 Task: Open Card Podcast Performance Review in Board Social Media Influencer Content Repurposing Strategy and Execution to Workspace Creative Agencies and add a team member Softage.2@softage.net, a label Yellow, a checklist Grant Writing, an attachment from your onedrive, a color Yellow and finally, add a card description 'Conduct team training session on effective problem-solving and decision making' and a comment 'This task requires us to be proactive in identifying potential challenges and finding solutions to overcome them.'. Add a start date 'Jan 06, 1900' with a due date 'Jan 13, 1900'
Action: Mouse moved to (376, 169)
Screenshot: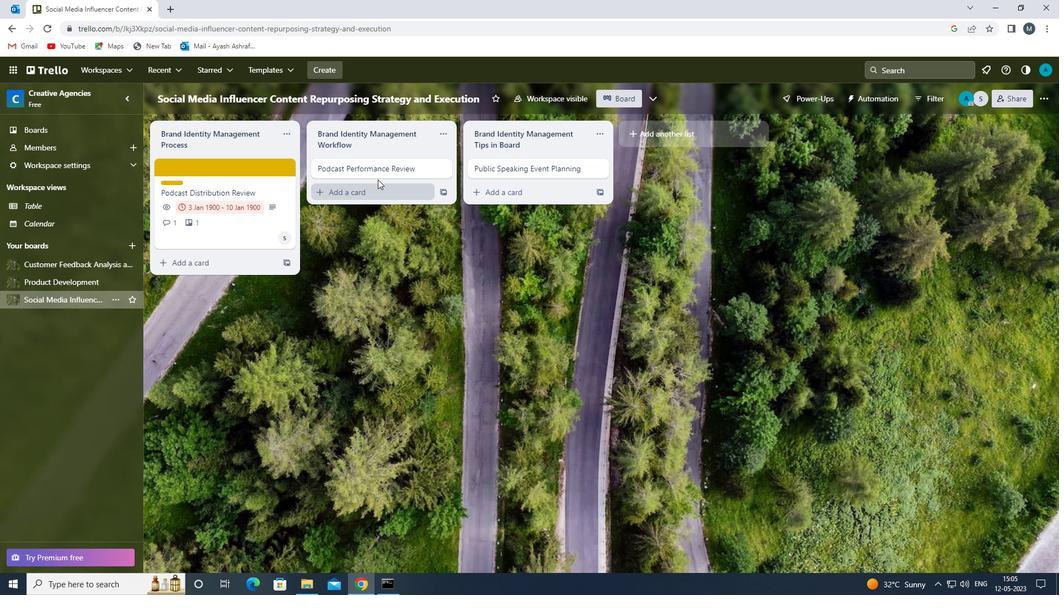 
Action: Mouse pressed left at (376, 169)
Screenshot: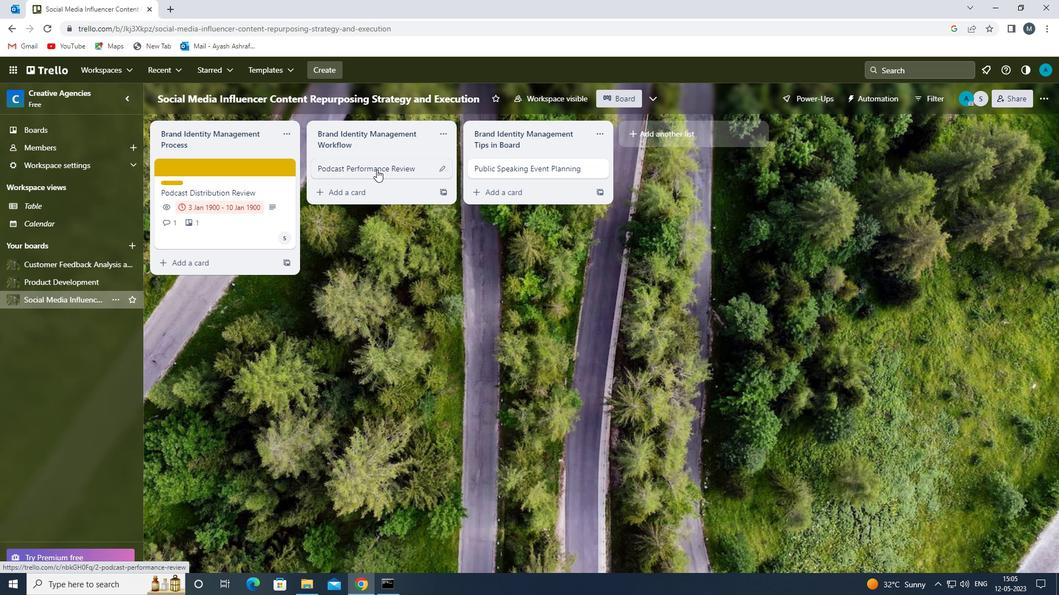 
Action: Mouse moved to (686, 202)
Screenshot: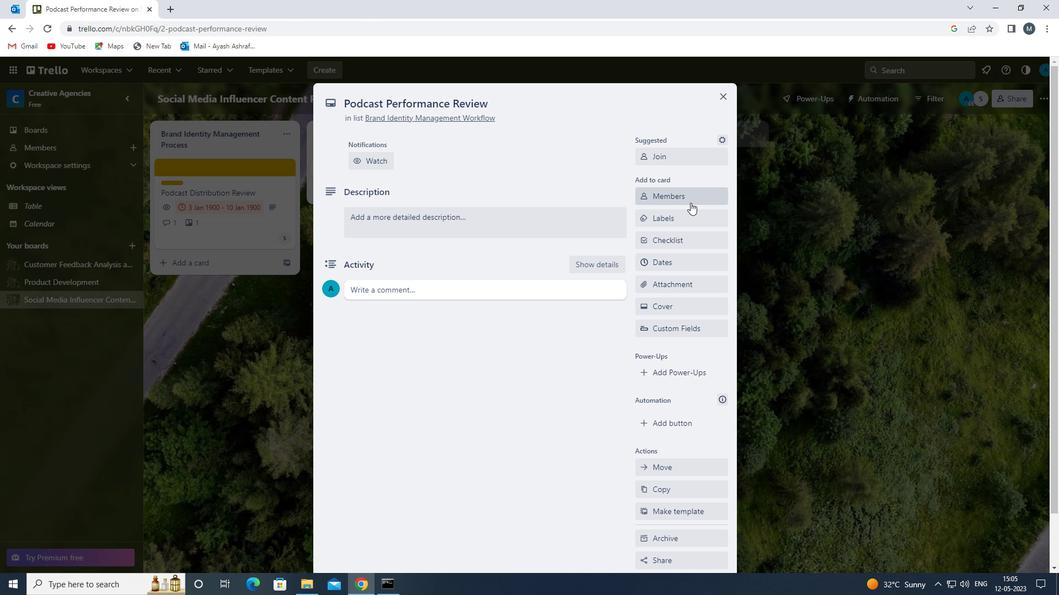 
Action: Mouse pressed left at (686, 202)
Screenshot: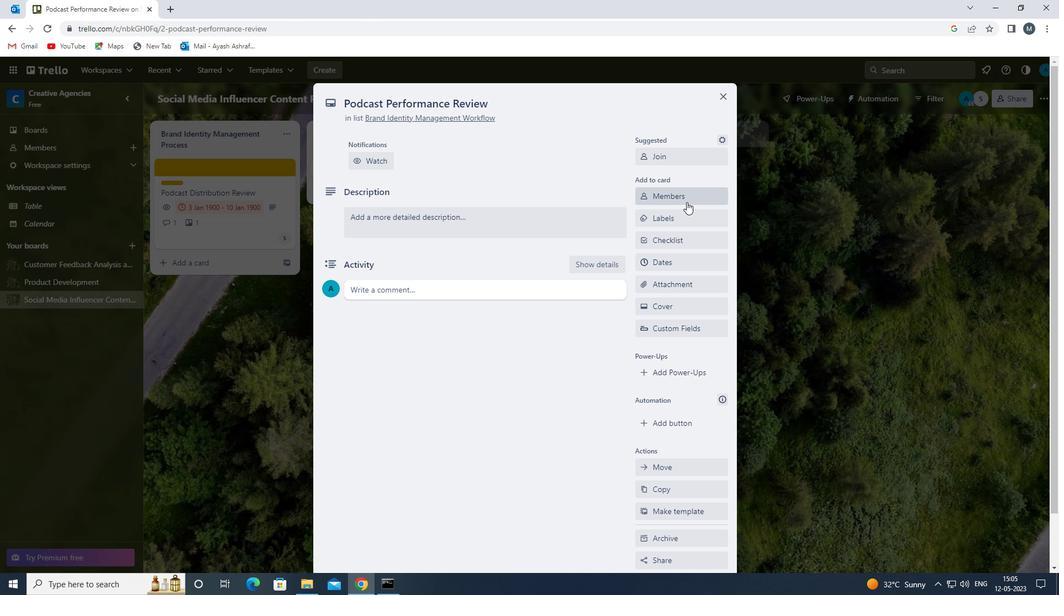 
Action: Mouse moved to (691, 305)
Screenshot: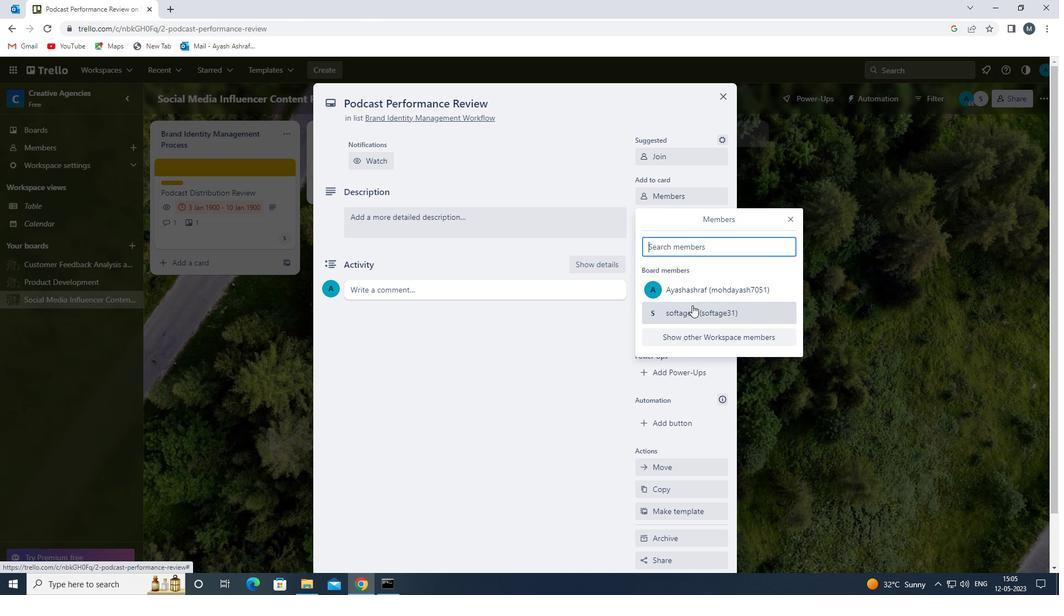 
Action: Key pressed s
Screenshot: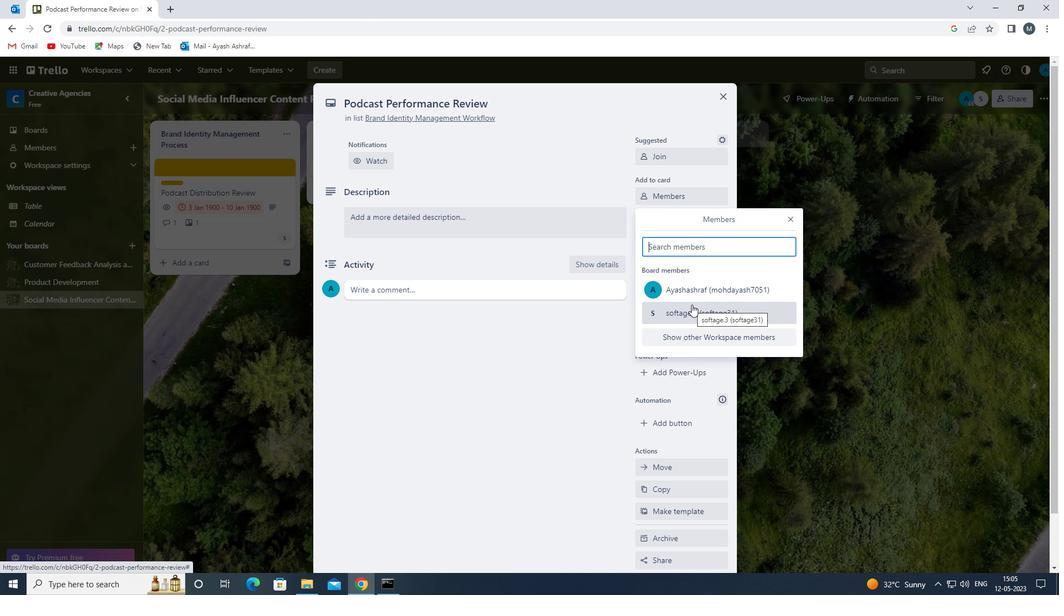 
Action: Mouse moved to (708, 347)
Screenshot: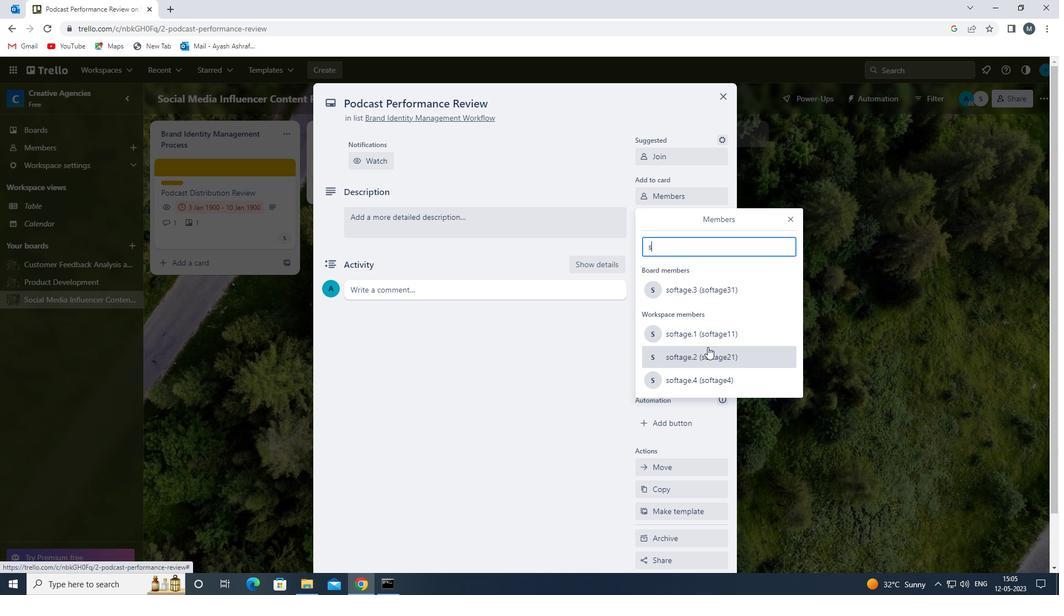 
Action: Mouse pressed left at (708, 347)
Screenshot: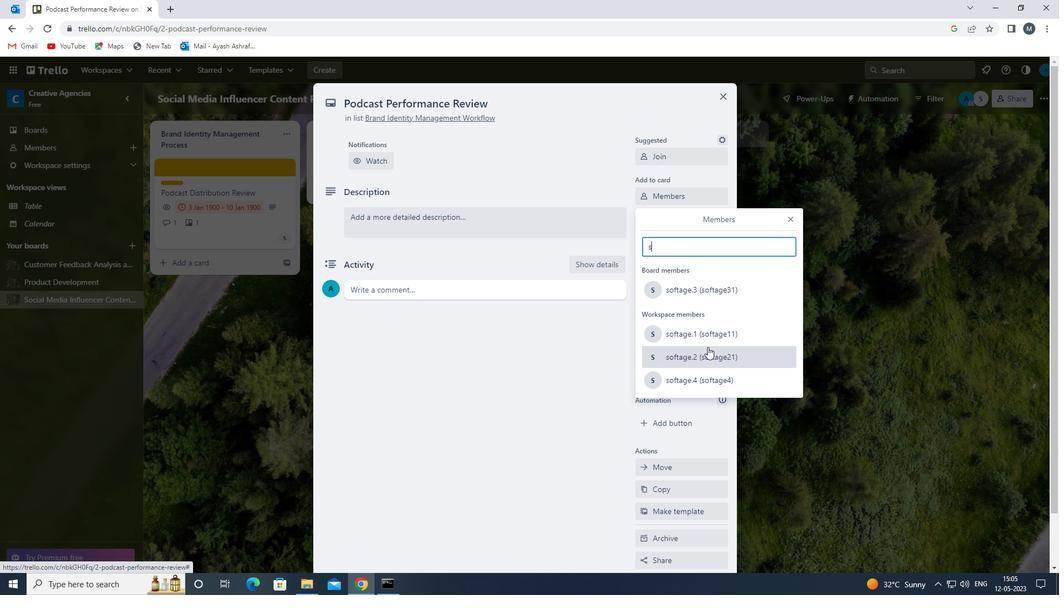 
Action: Mouse moved to (789, 218)
Screenshot: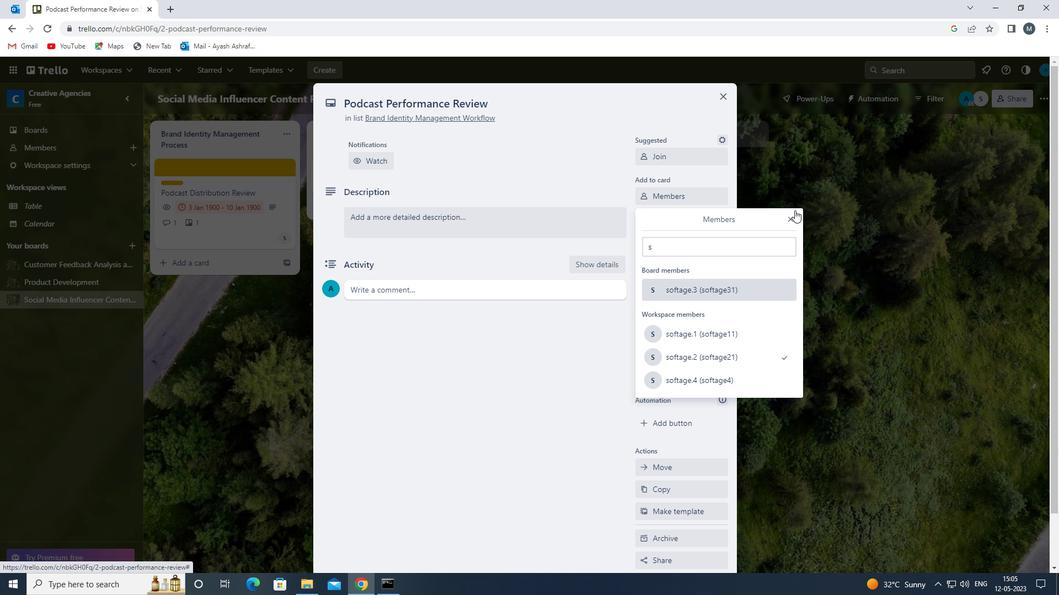 
Action: Mouse pressed left at (789, 218)
Screenshot: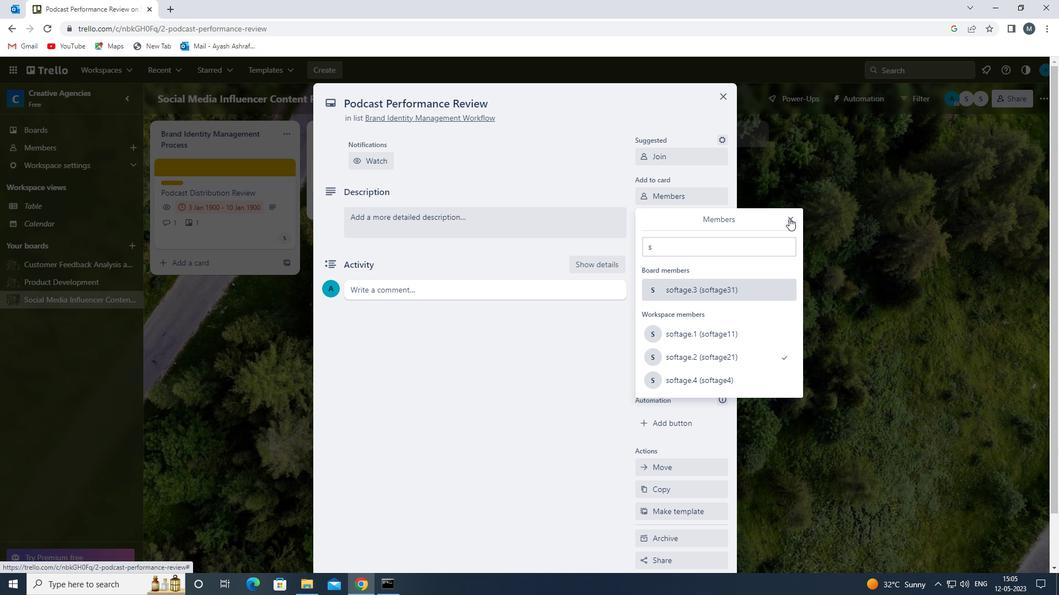 
Action: Mouse moved to (678, 222)
Screenshot: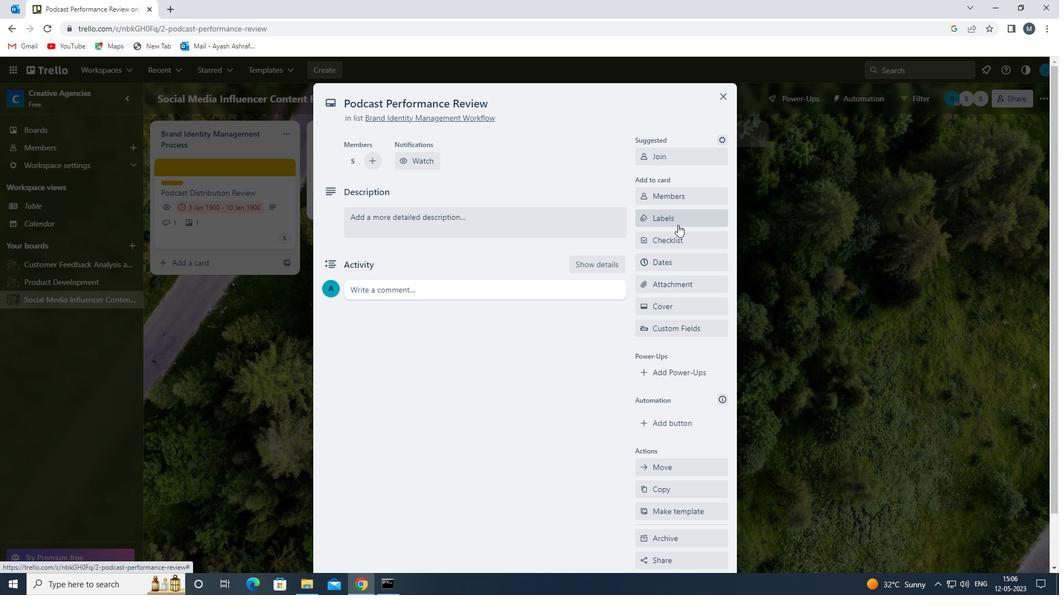 
Action: Mouse pressed left at (678, 222)
Screenshot: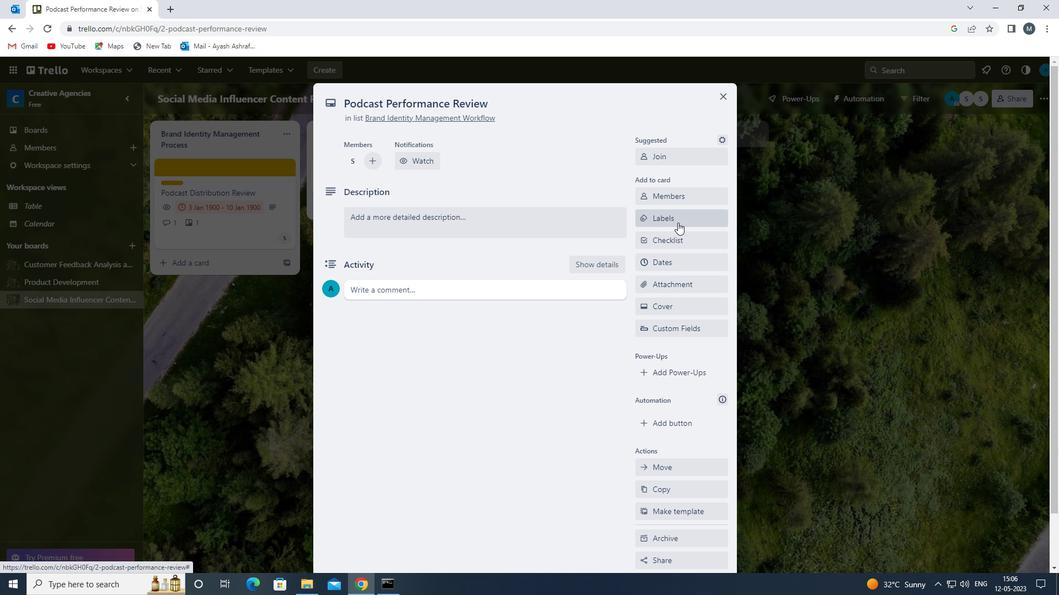 
Action: Mouse moved to (694, 333)
Screenshot: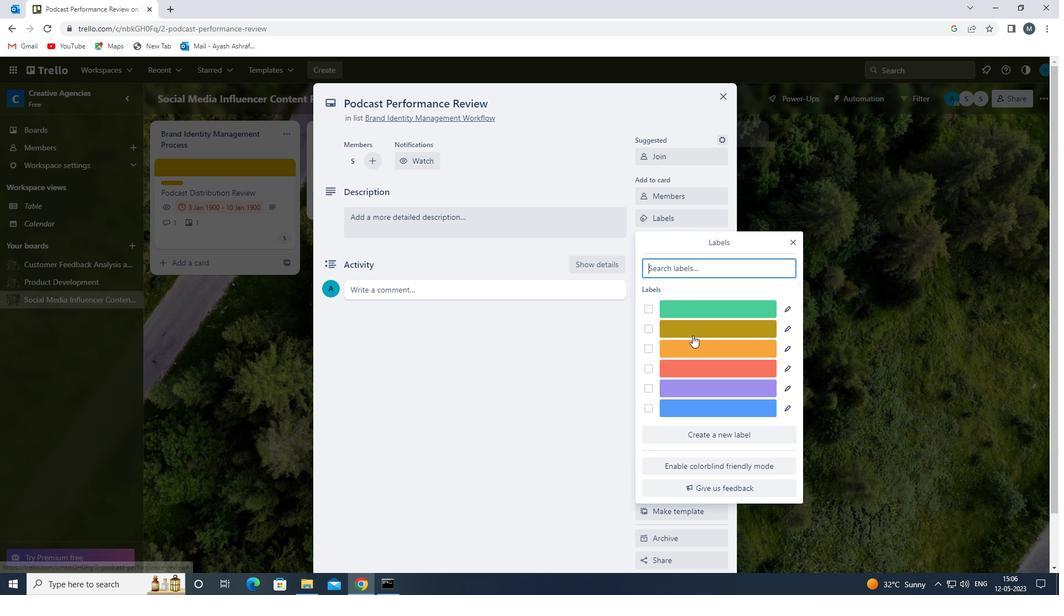 
Action: Mouse pressed left at (694, 333)
Screenshot: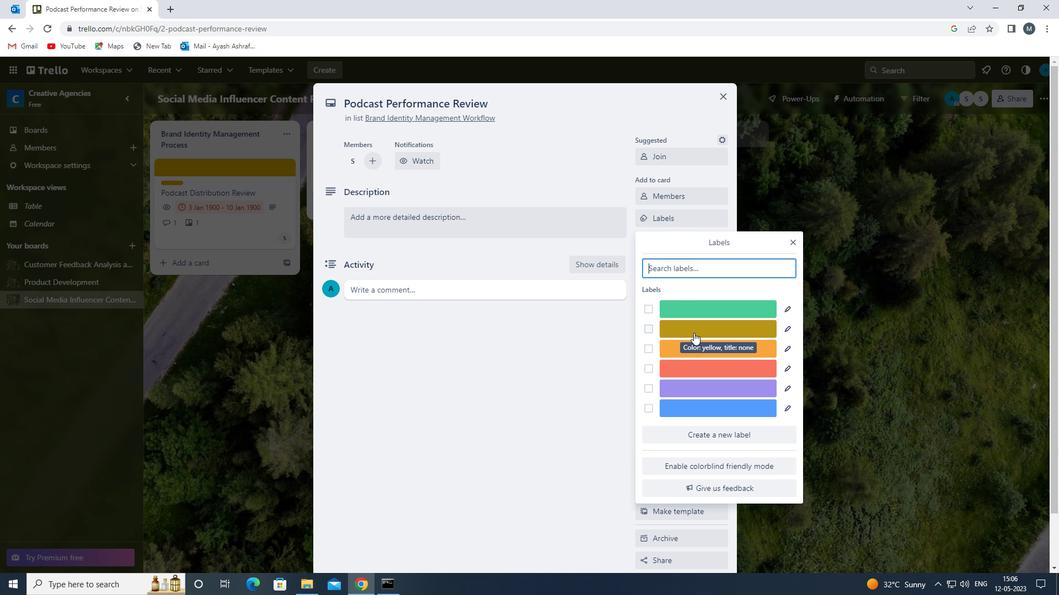
Action: Mouse moved to (793, 241)
Screenshot: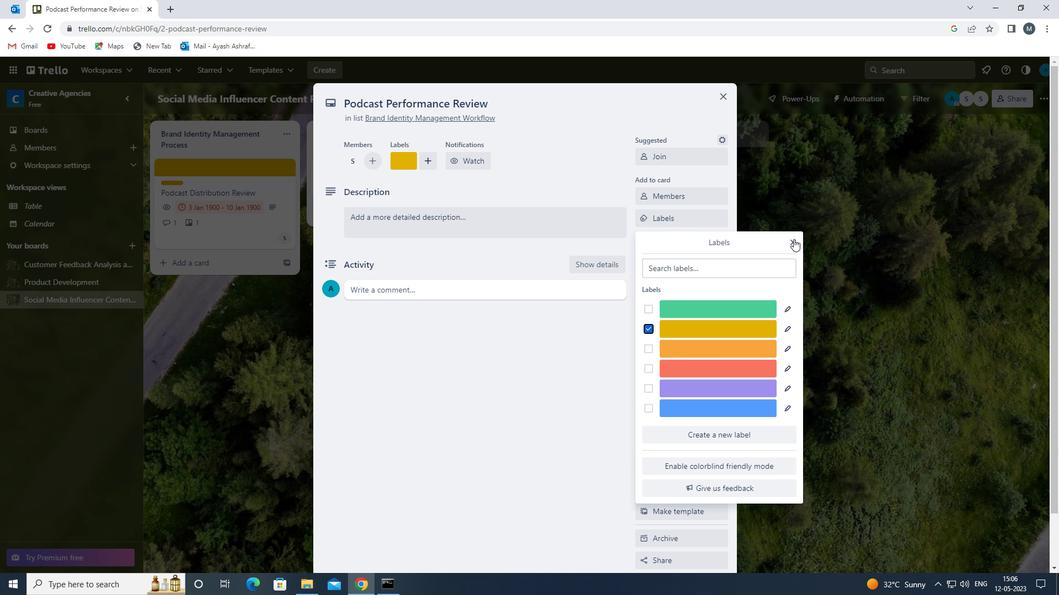 
Action: Mouse pressed left at (793, 241)
Screenshot: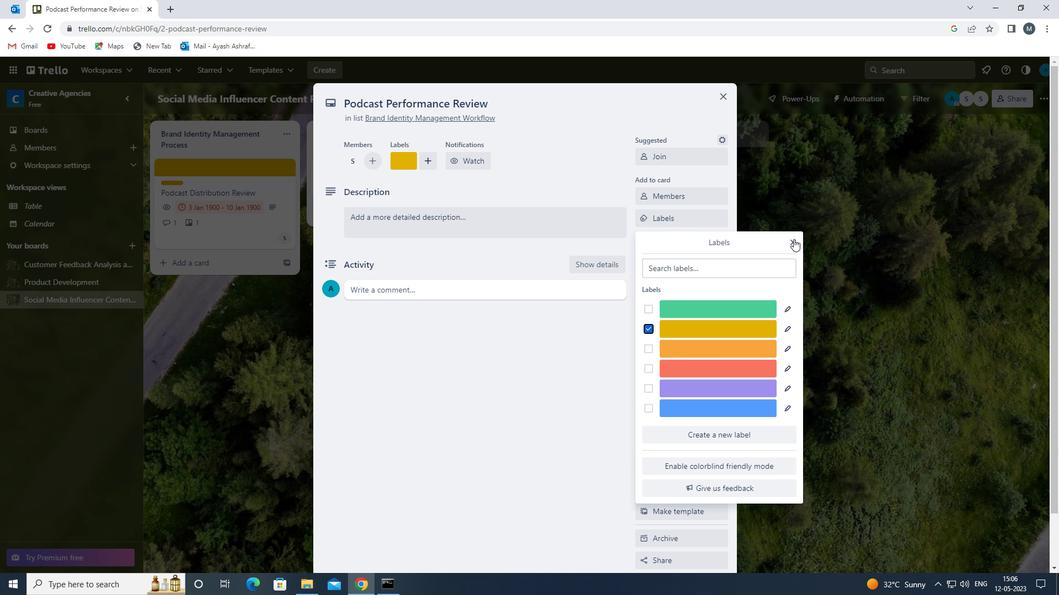 
Action: Mouse moved to (675, 236)
Screenshot: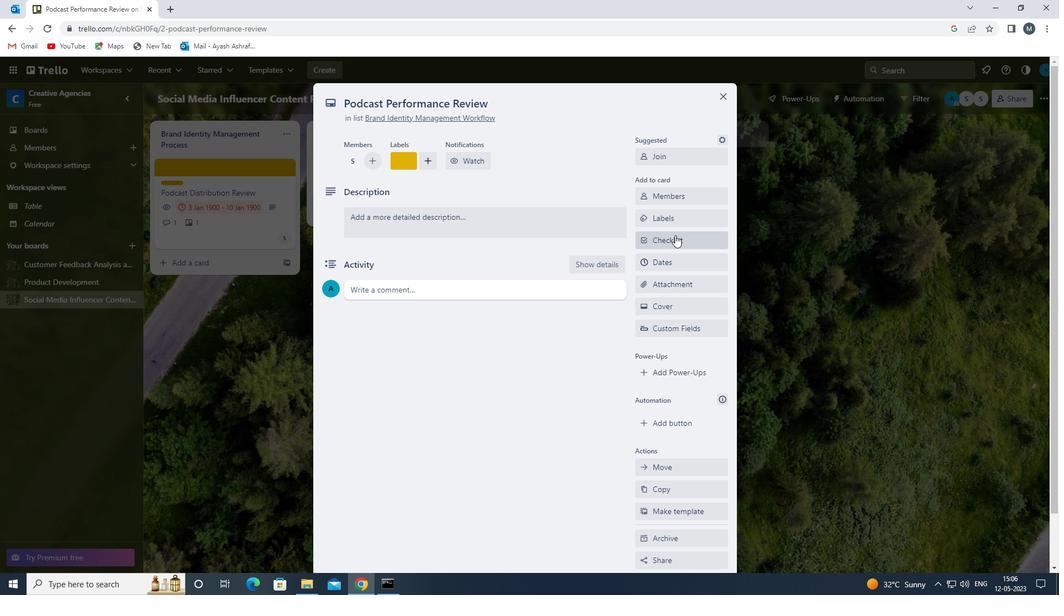 
Action: Mouse pressed left at (675, 236)
Screenshot: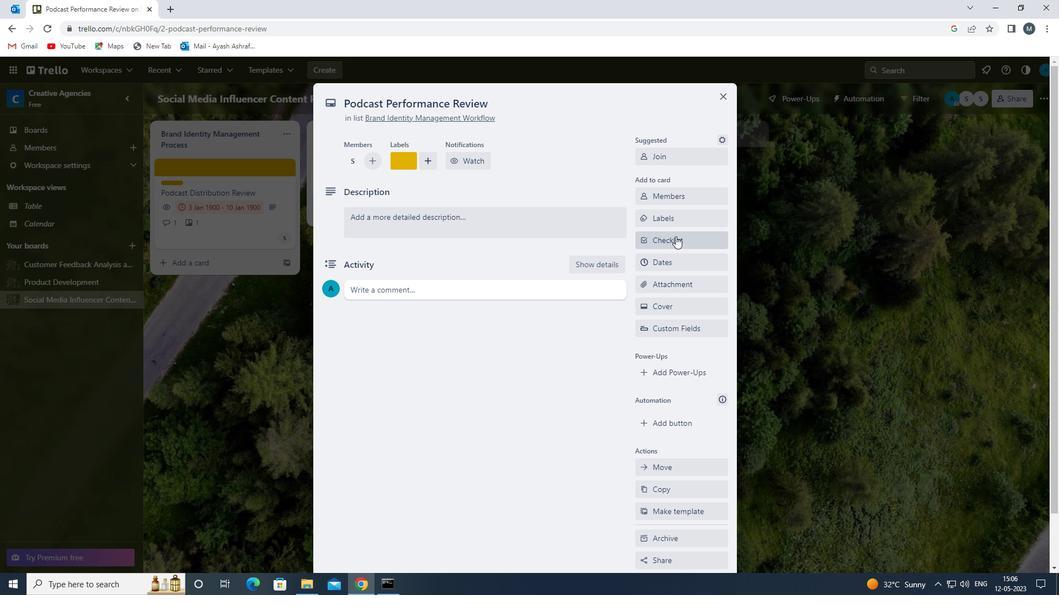 
Action: Mouse moved to (673, 237)
Screenshot: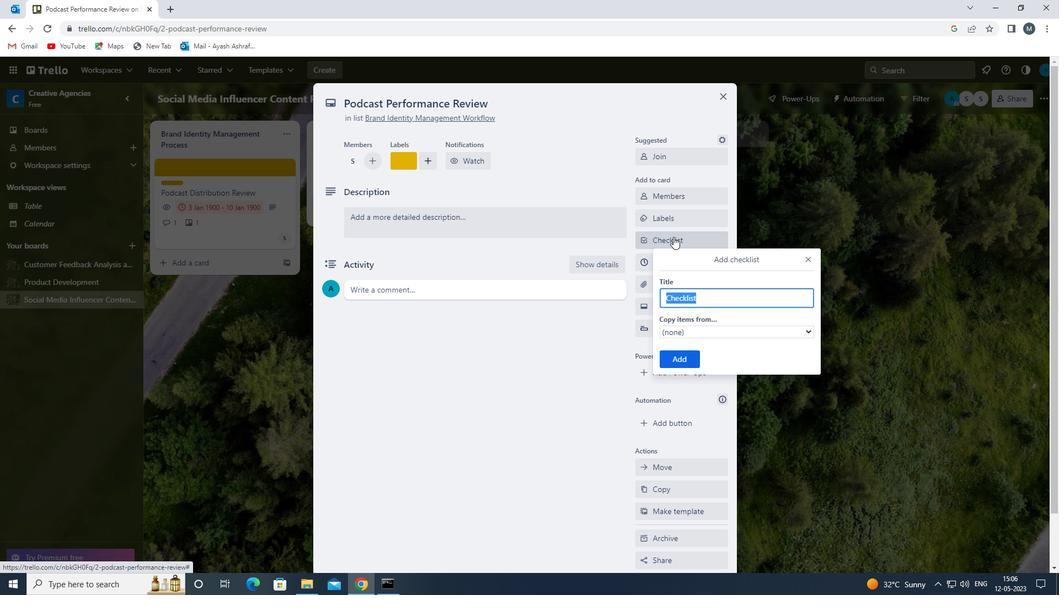 
Action: Key pressed g
Screenshot: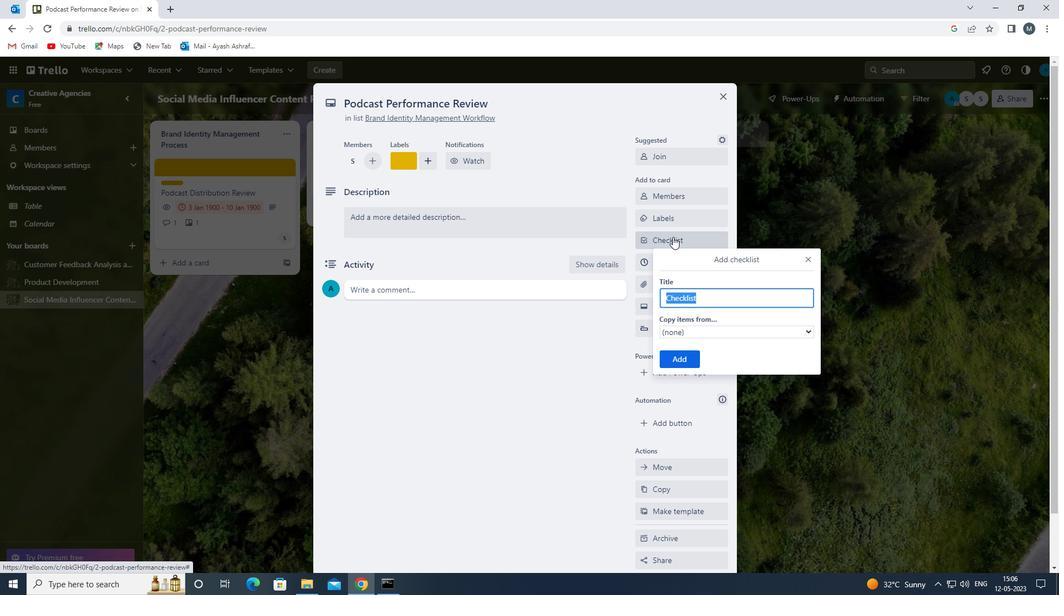
Action: Mouse moved to (738, 347)
Screenshot: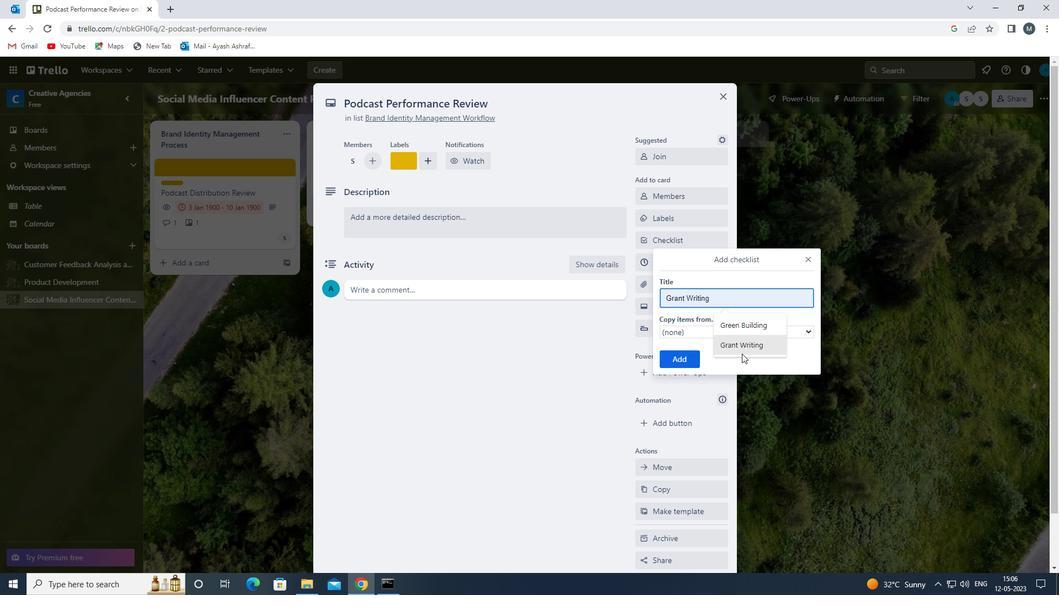 
Action: Mouse pressed left at (738, 347)
Screenshot: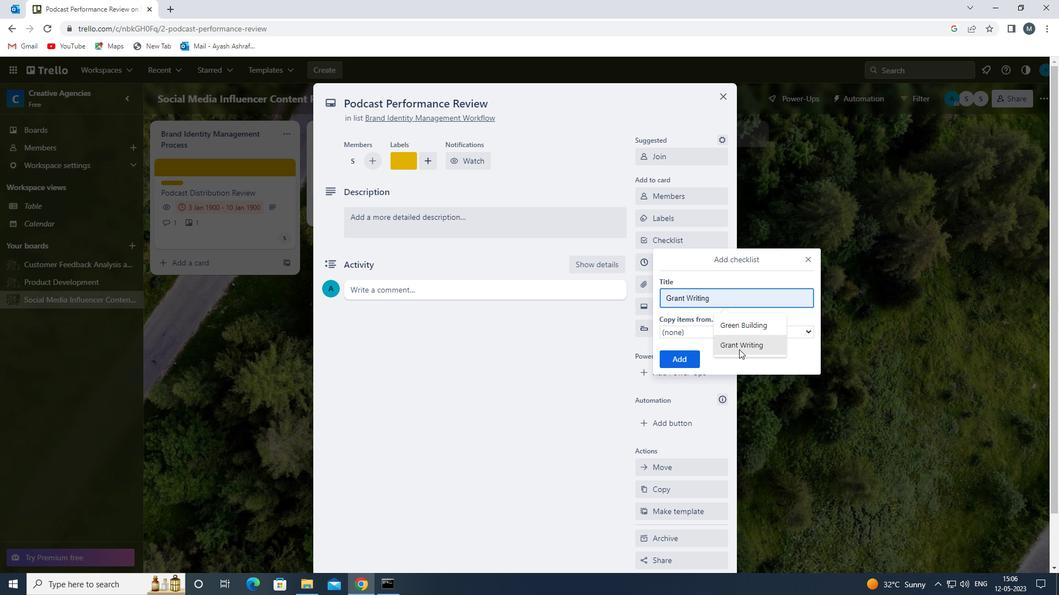 
Action: Mouse moved to (679, 352)
Screenshot: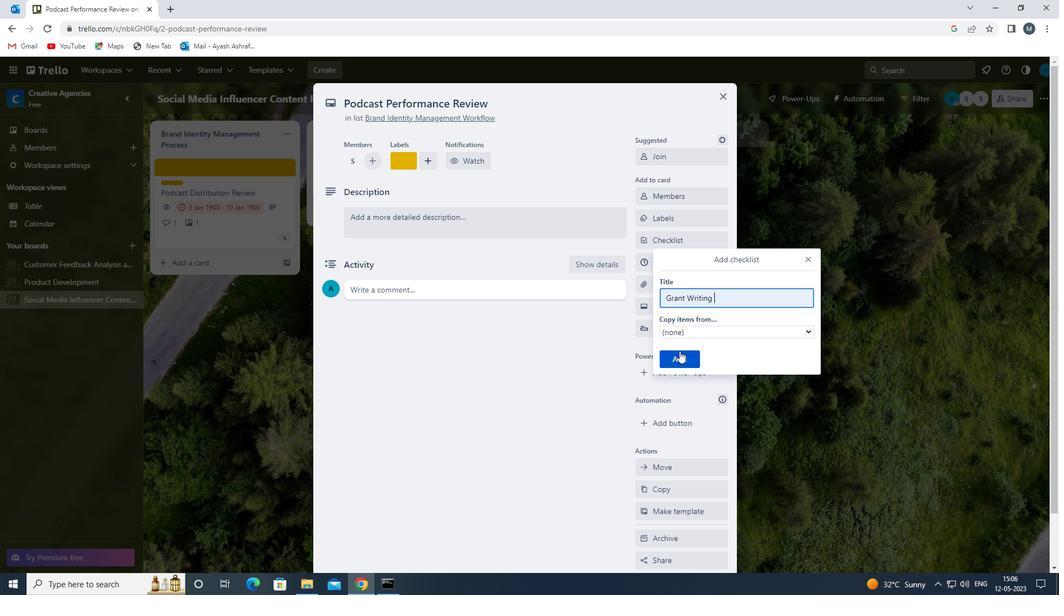 
Action: Mouse pressed left at (679, 352)
Screenshot: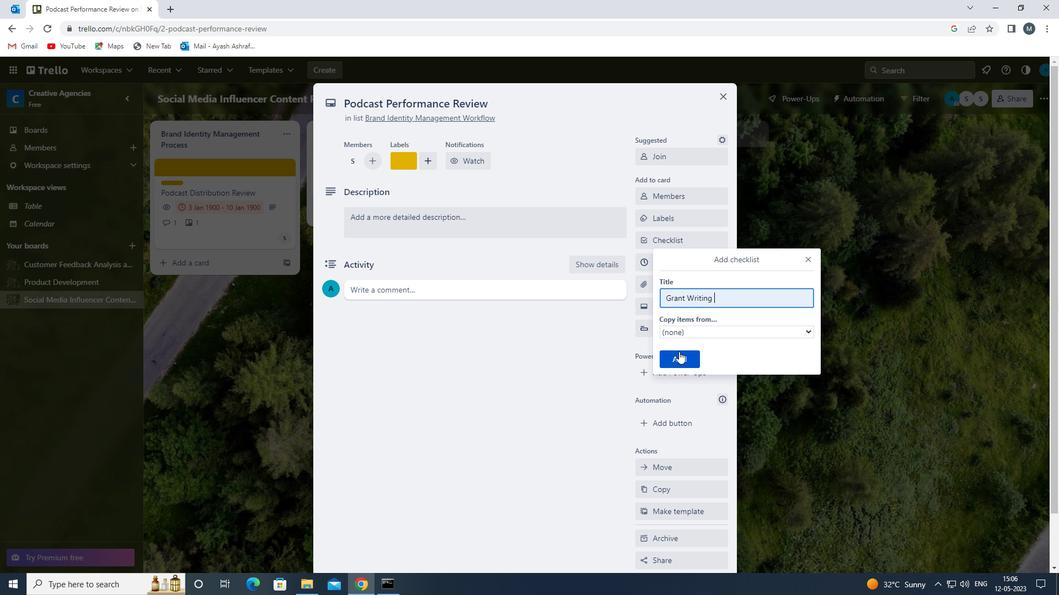 
Action: Mouse moved to (677, 286)
Screenshot: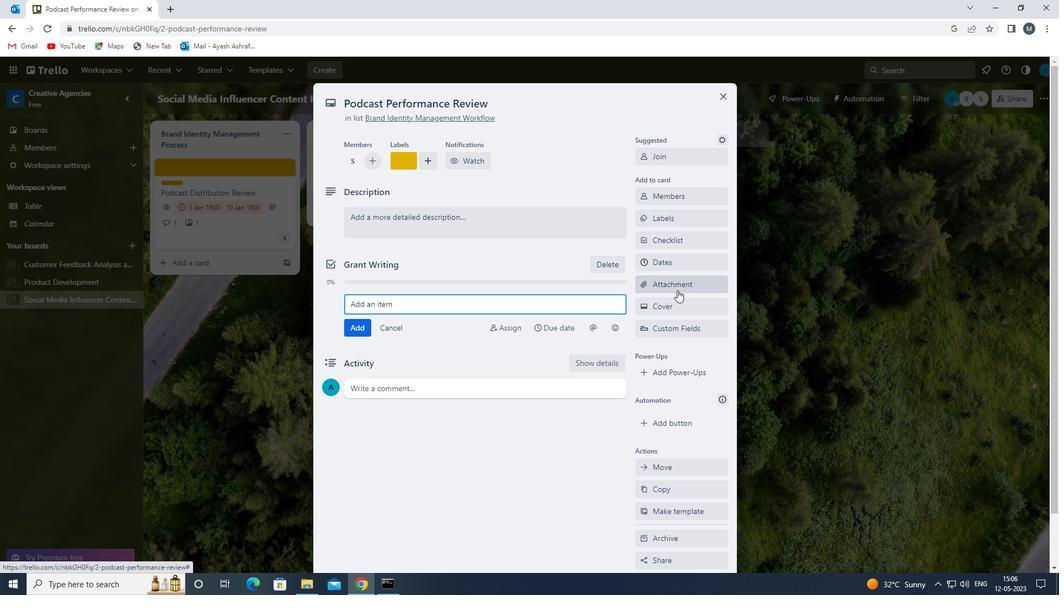 
Action: Mouse pressed left at (677, 286)
Screenshot: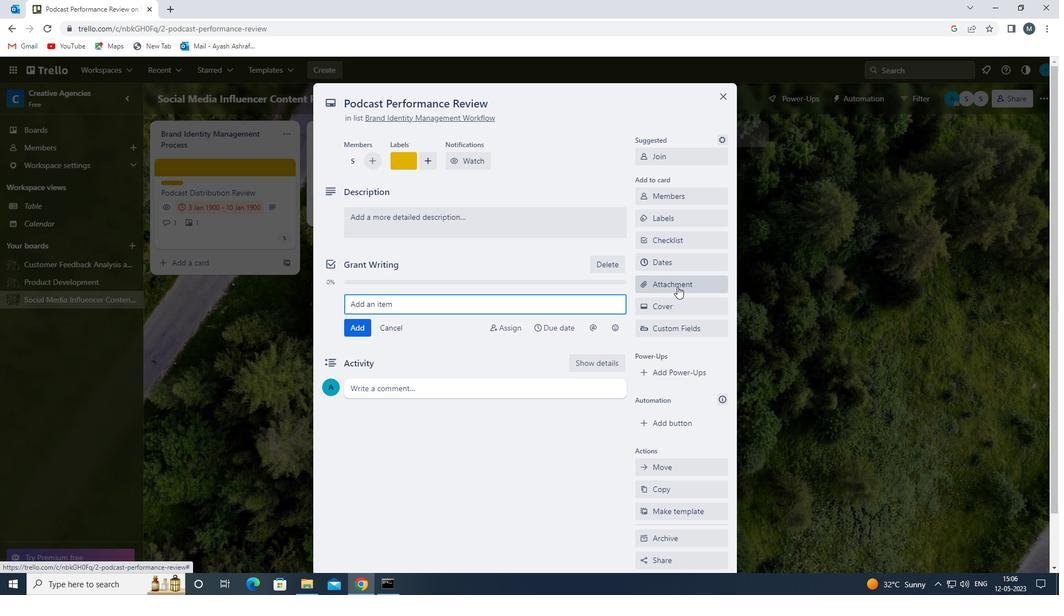 
Action: Mouse moved to (658, 417)
Screenshot: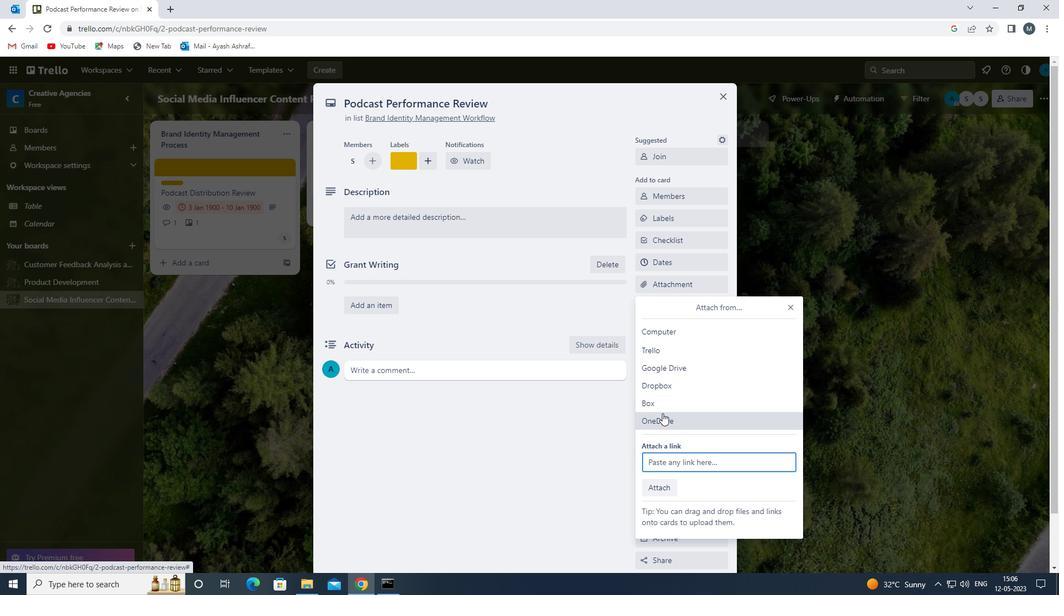 
Action: Mouse pressed left at (658, 417)
Screenshot: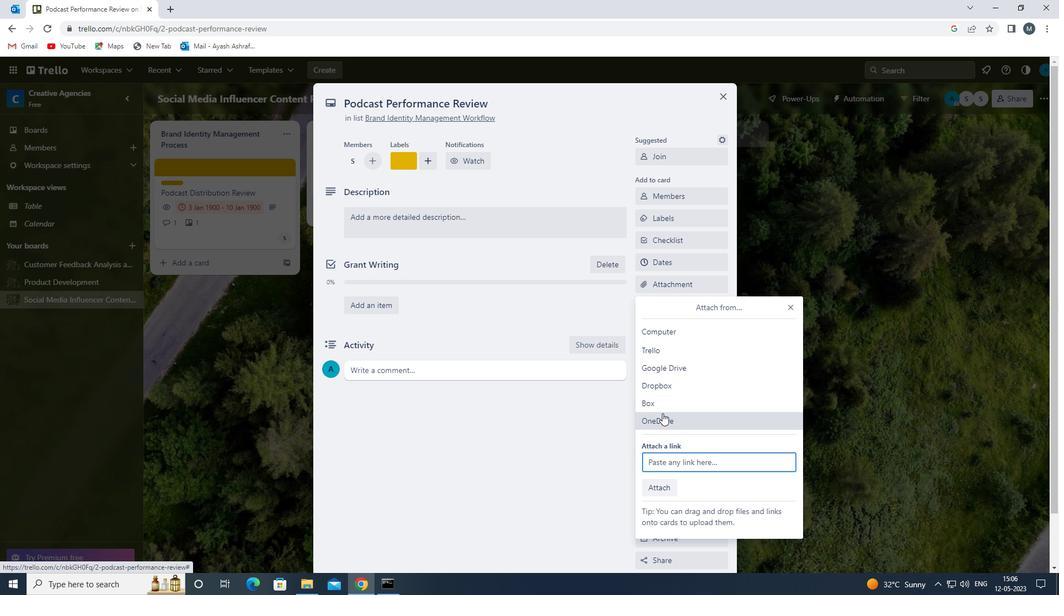 
Action: Mouse moved to (454, 224)
Screenshot: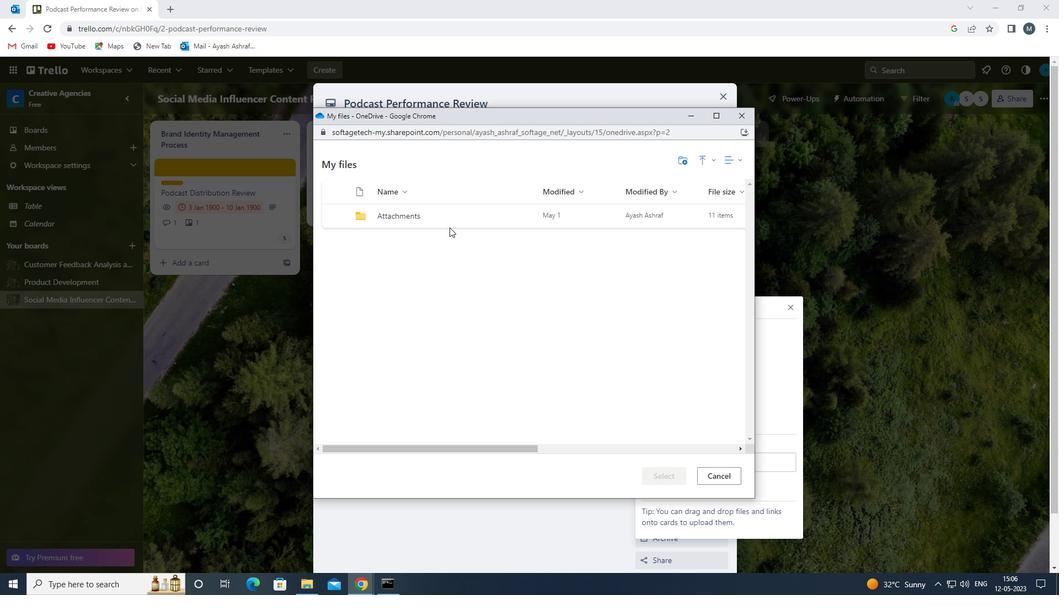 
Action: Mouse pressed left at (454, 224)
Screenshot: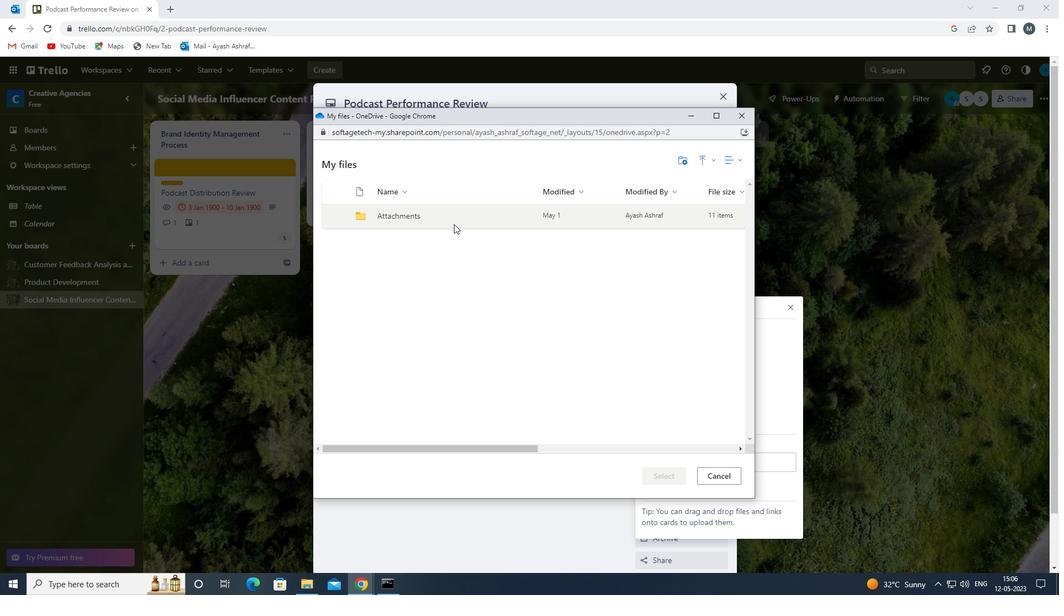 
Action: Mouse pressed left at (454, 224)
Screenshot: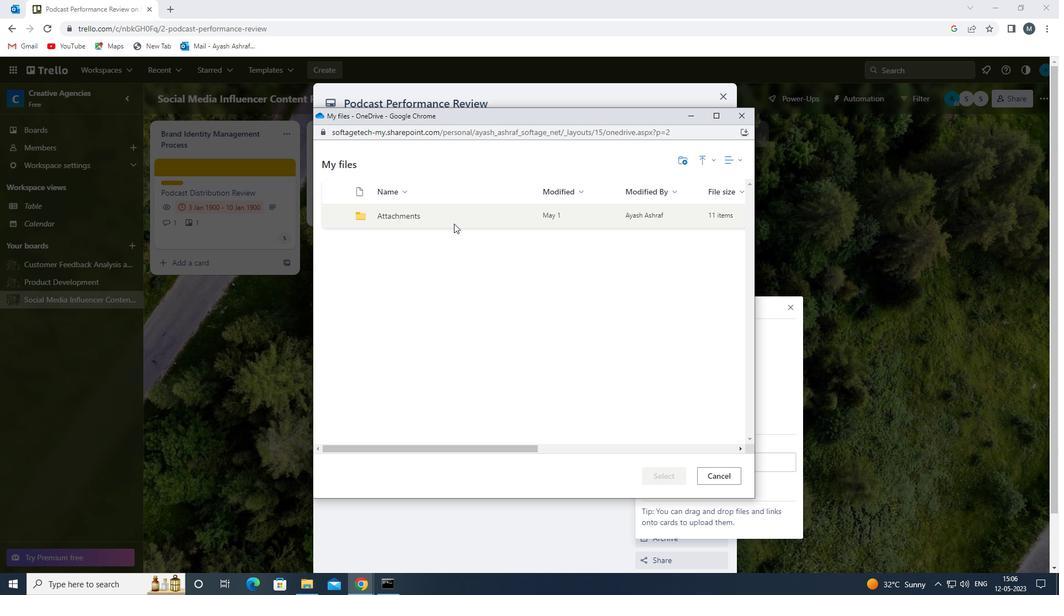 
Action: Mouse moved to (486, 307)
Screenshot: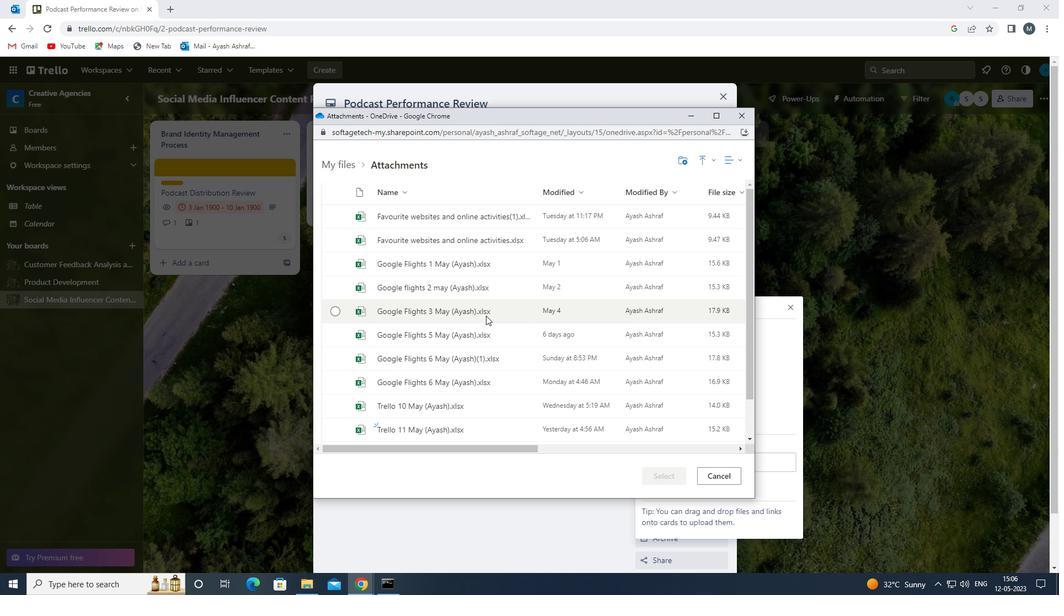 
Action: Mouse pressed left at (486, 307)
Screenshot: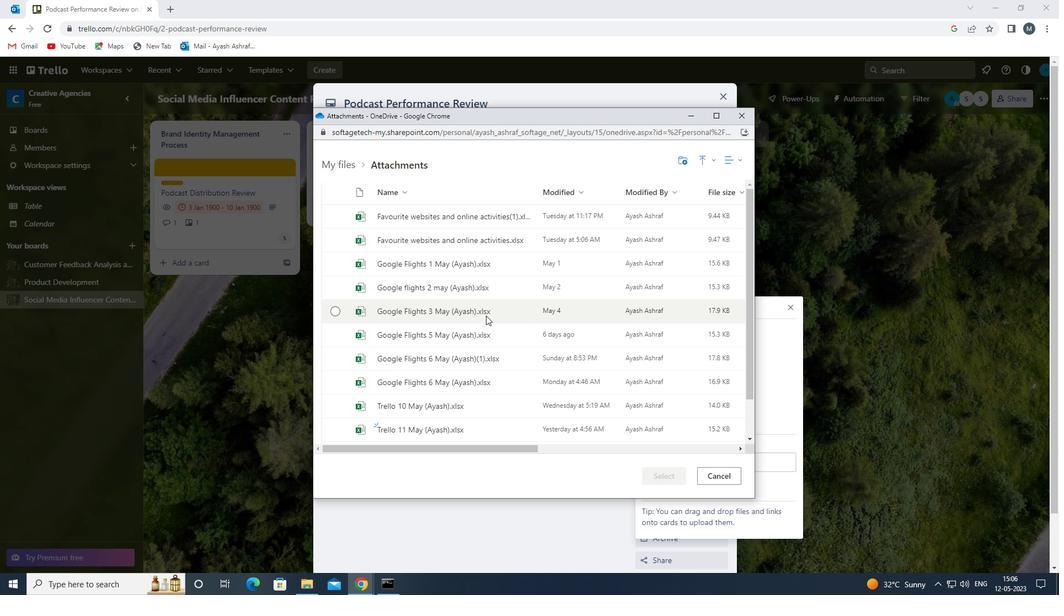 
Action: Mouse moved to (669, 476)
Screenshot: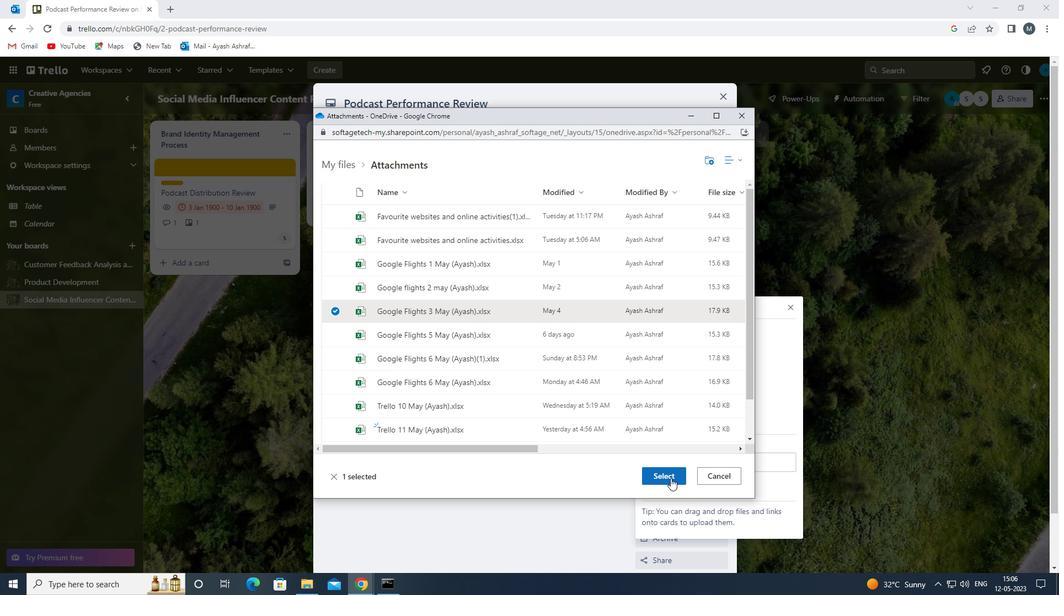 
Action: Mouse pressed left at (669, 476)
Screenshot: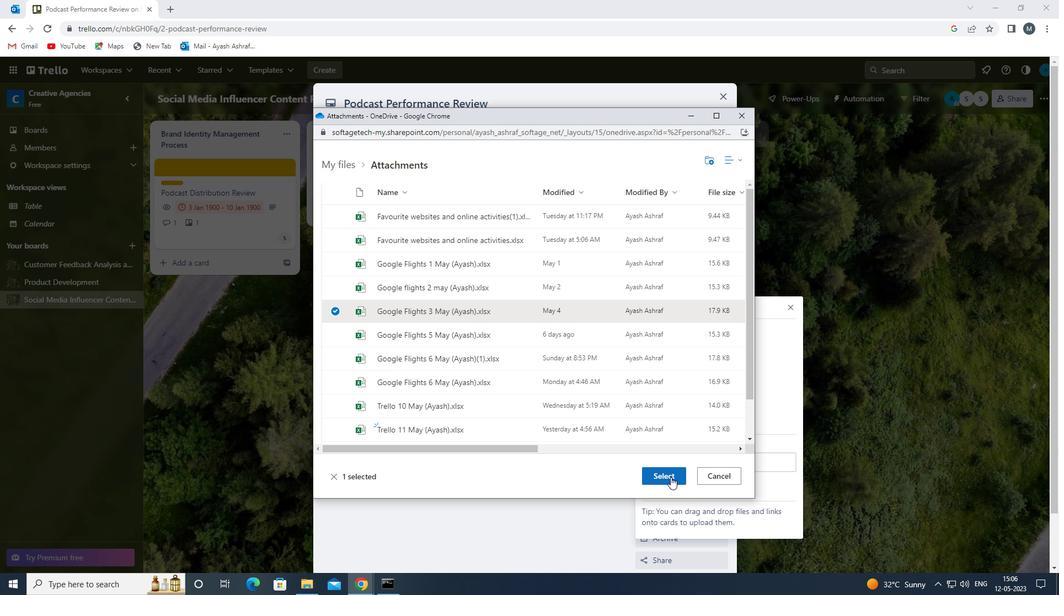 
Action: Mouse moved to (670, 275)
Screenshot: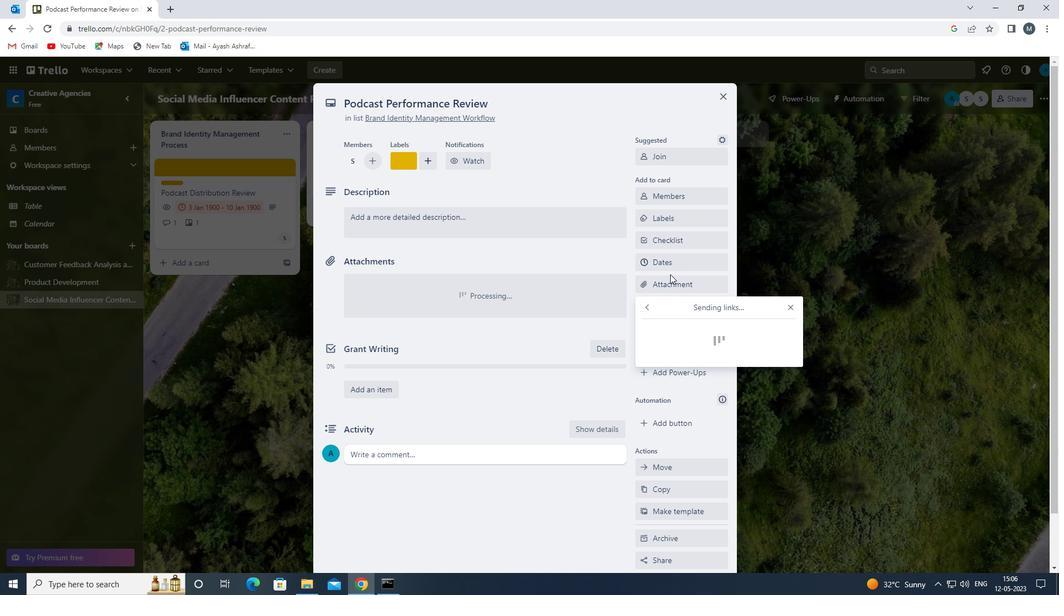 
Action: Mouse scrolled (670, 275) with delta (0, 0)
Screenshot: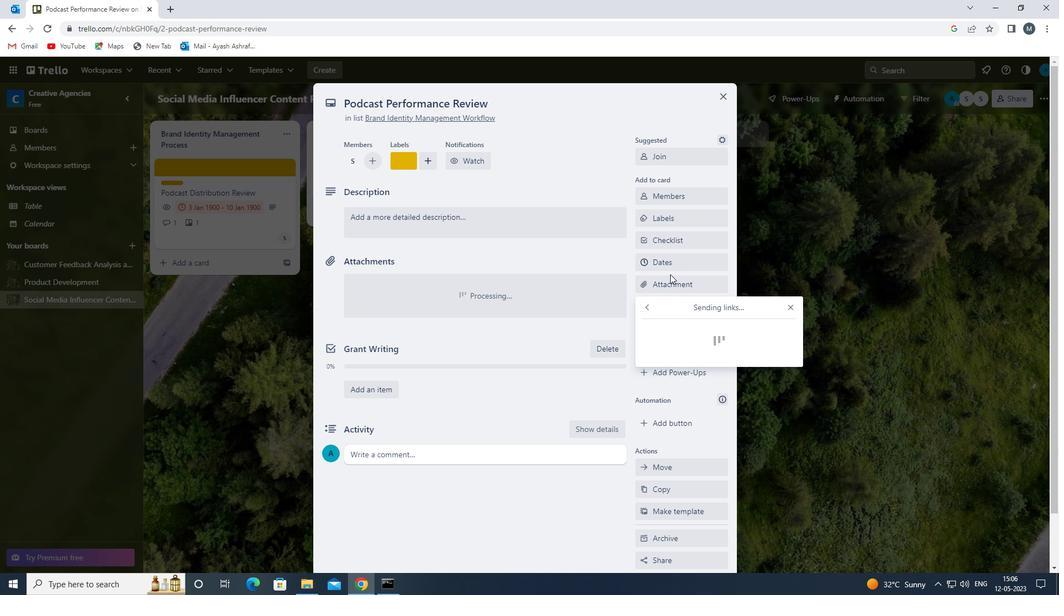 
Action: Mouse moved to (657, 322)
Screenshot: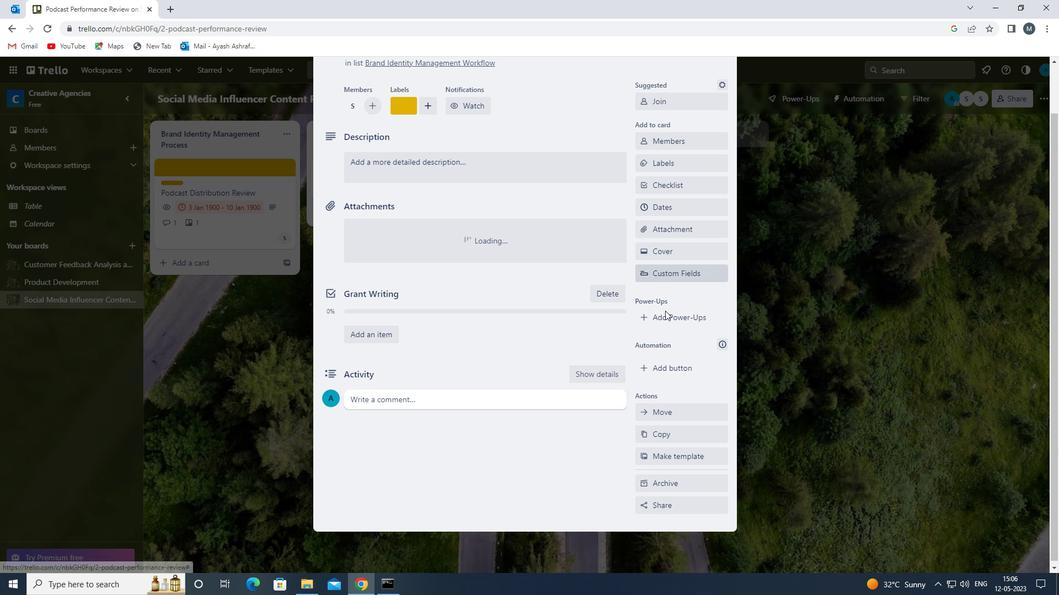 
Action: Mouse scrolled (657, 323) with delta (0, 0)
Screenshot: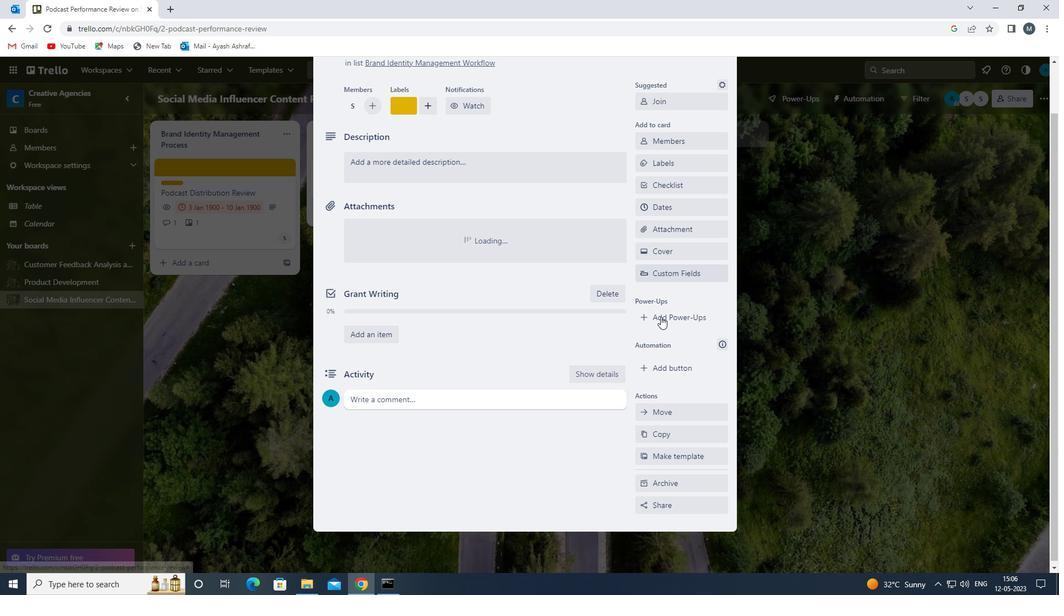 
Action: Mouse scrolled (657, 323) with delta (0, 0)
Screenshot: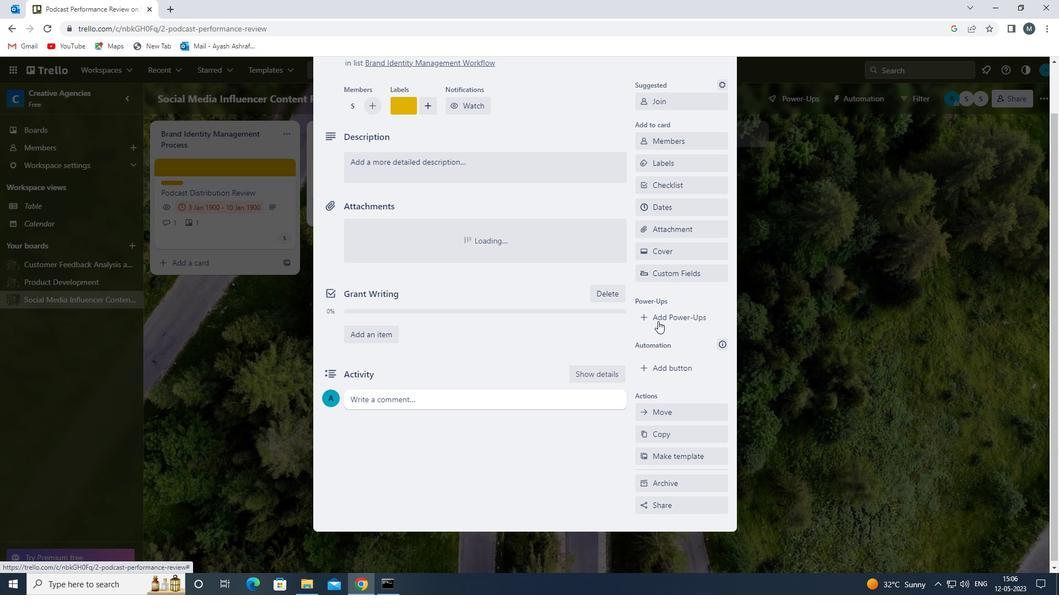 
Action: Mouse moved to (669, 308)
Screenshot: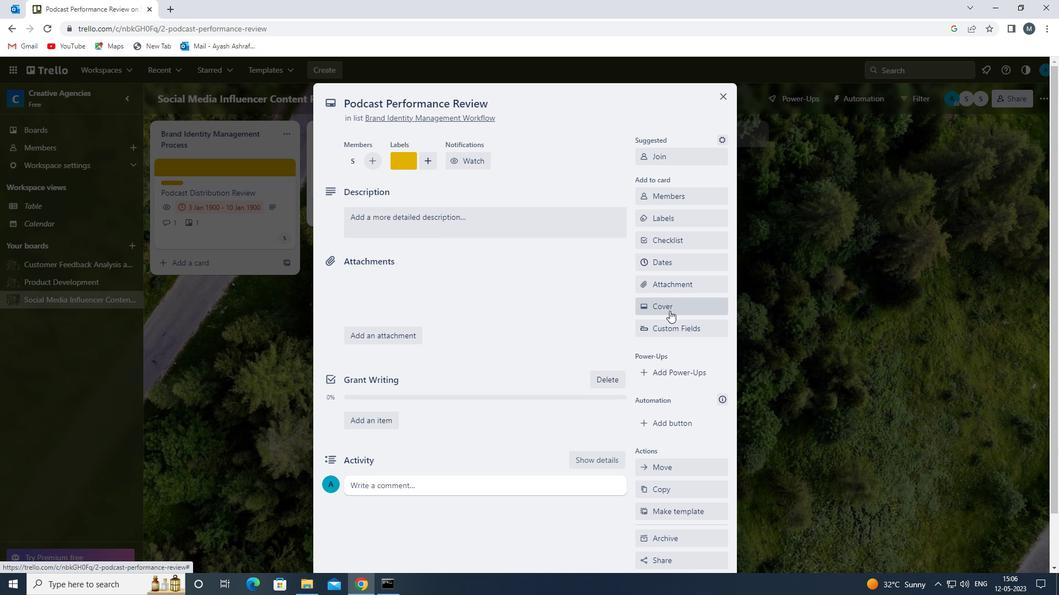 
Action: Mouse pressed left at (669, 308)
Screenshot: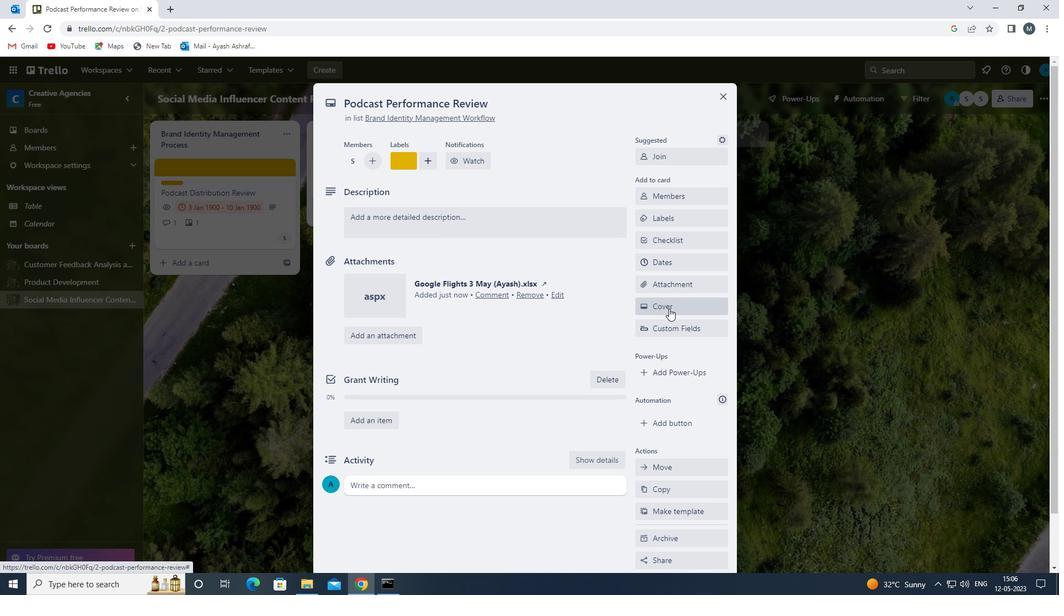 
Action: Mouse moved to (680, 352)
Screenshot: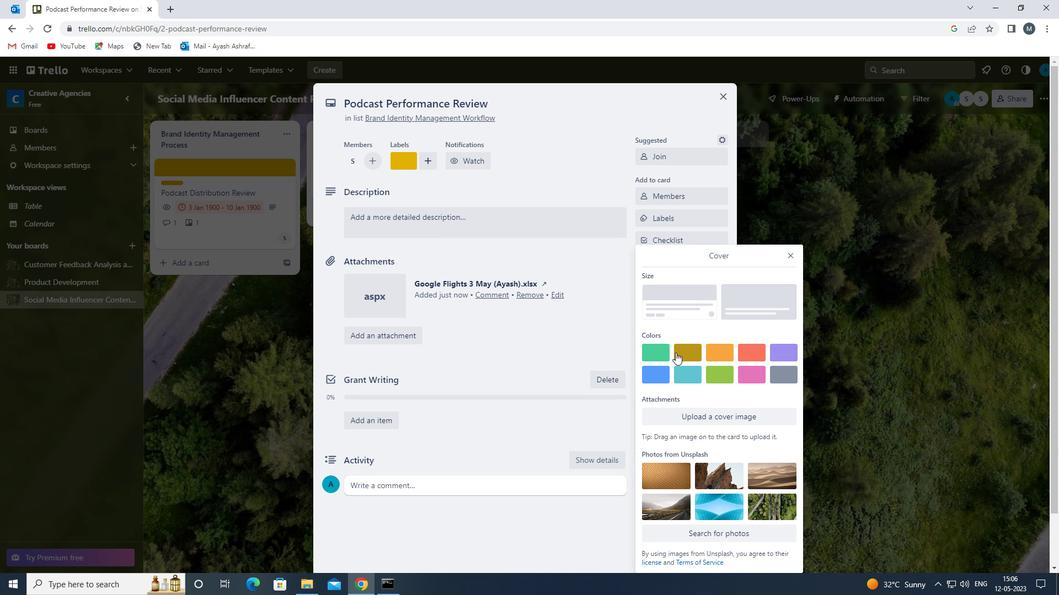 
Action: Mouse pressed left at (680, 352)
Screenshot: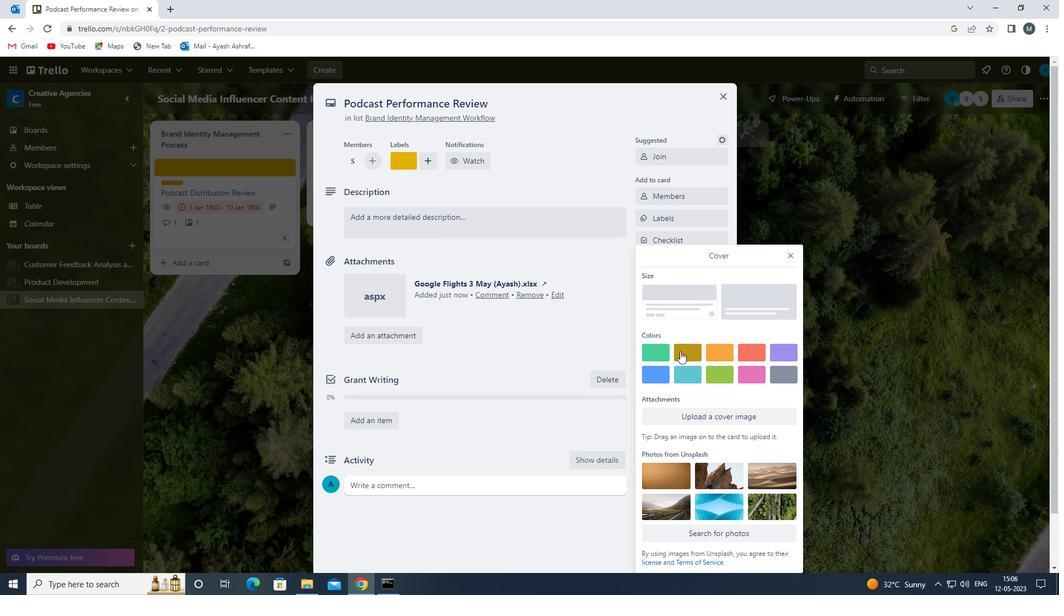 
Action: Mouse moved to (794, 236)
Screenshot: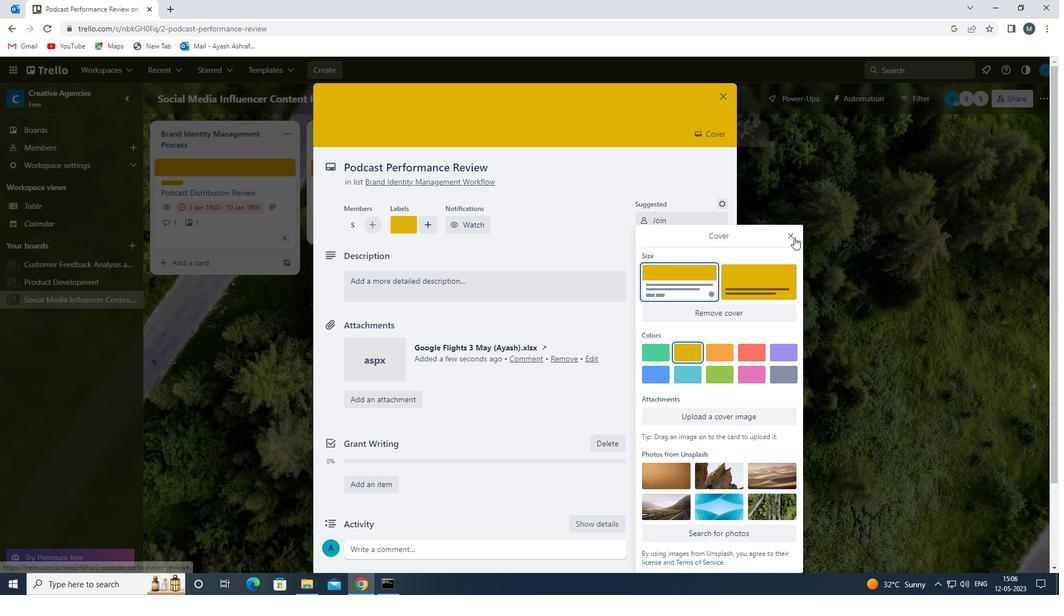 
Action: Mouse pressed left at (794, 236)
Screenshot: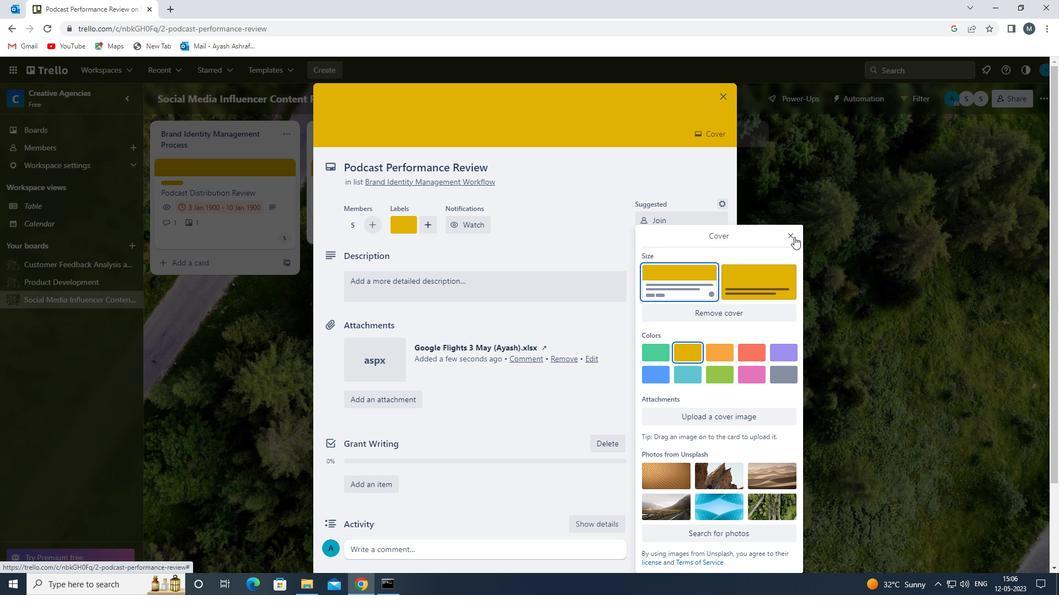 
Action: Mouse moved to (395, 272)
Screenshot: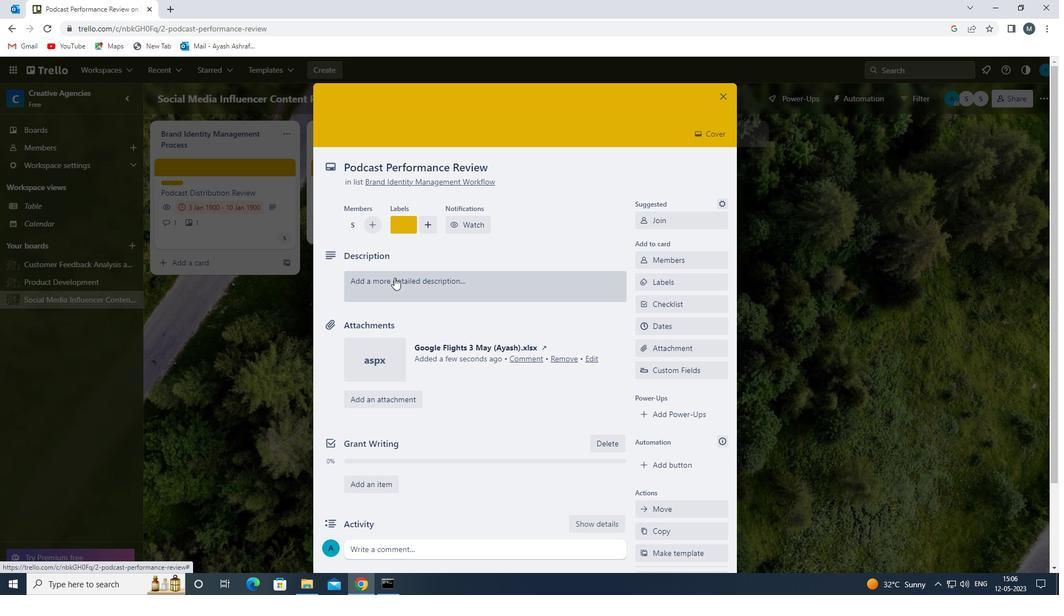 
Action: Mouse pressed left at (395, 272)
Screenshot: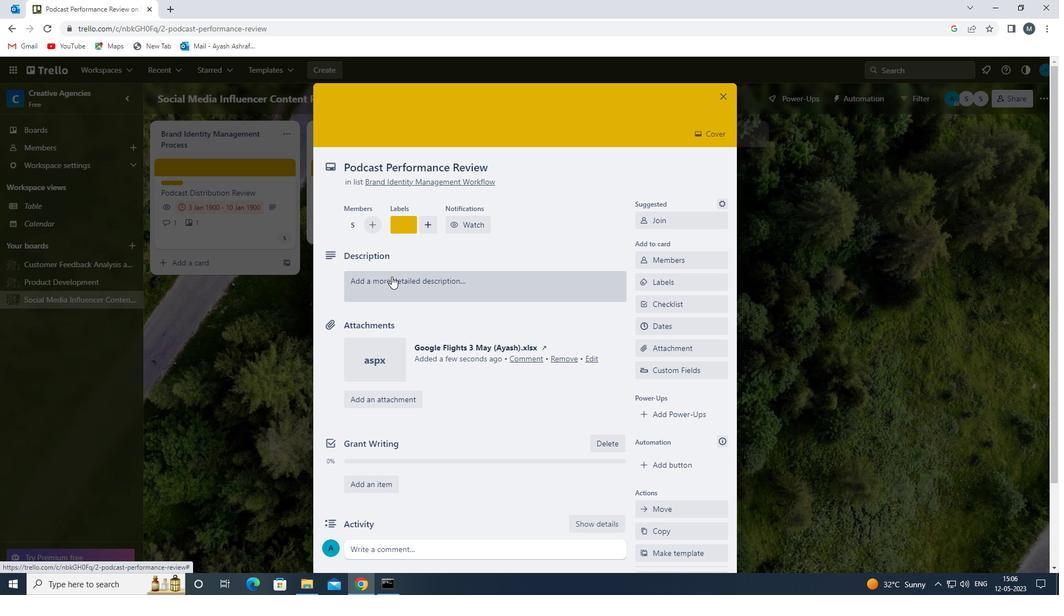 
Action: Mouse moved to (411, 316)
Screenshot: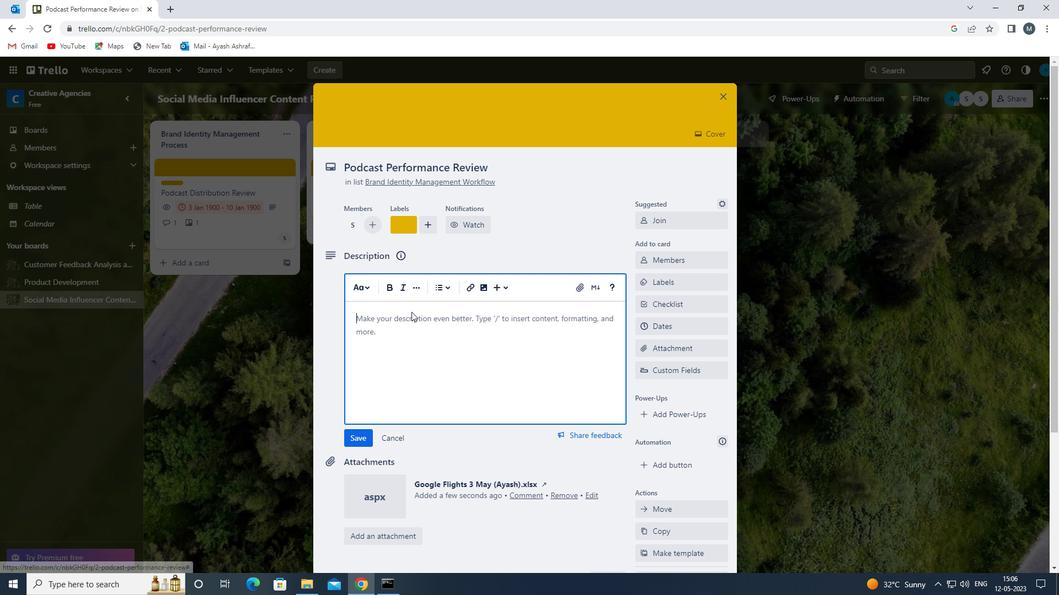 
Action: Mouse pressed left at (411, 316)
Screenshot: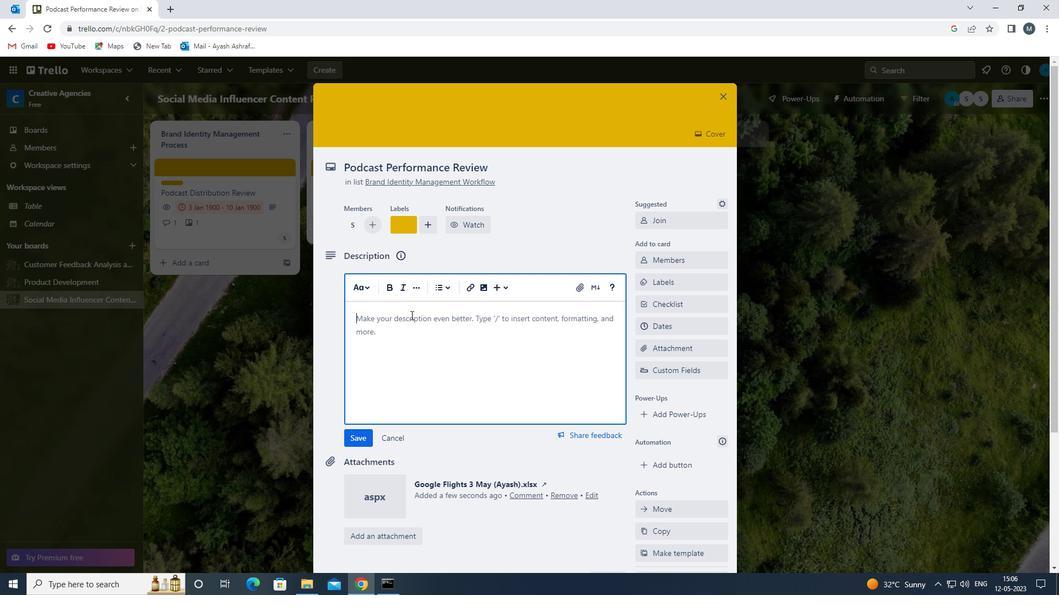 
Action: Mouse moved to (412, 320)
Screenshot: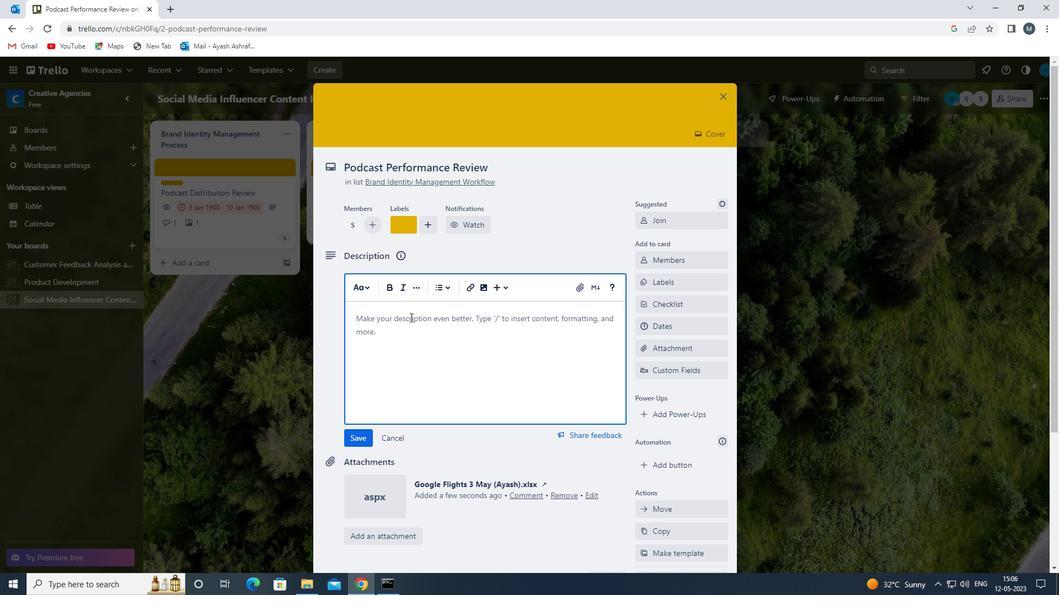 
Action: Key pressed <Key.shift>CONDUCT<Key.space>TEAM<Key.space>TRAINING<Key.space>SESSION<Key.space>ON<Key.space>EFFECTIVE<Key.space>PROBLEM<Key.space><Key.backspace>-SOLVING<Key.space>AND<Key.space>DECISION<Key.space>MAKING<Key.space>
Screenshot: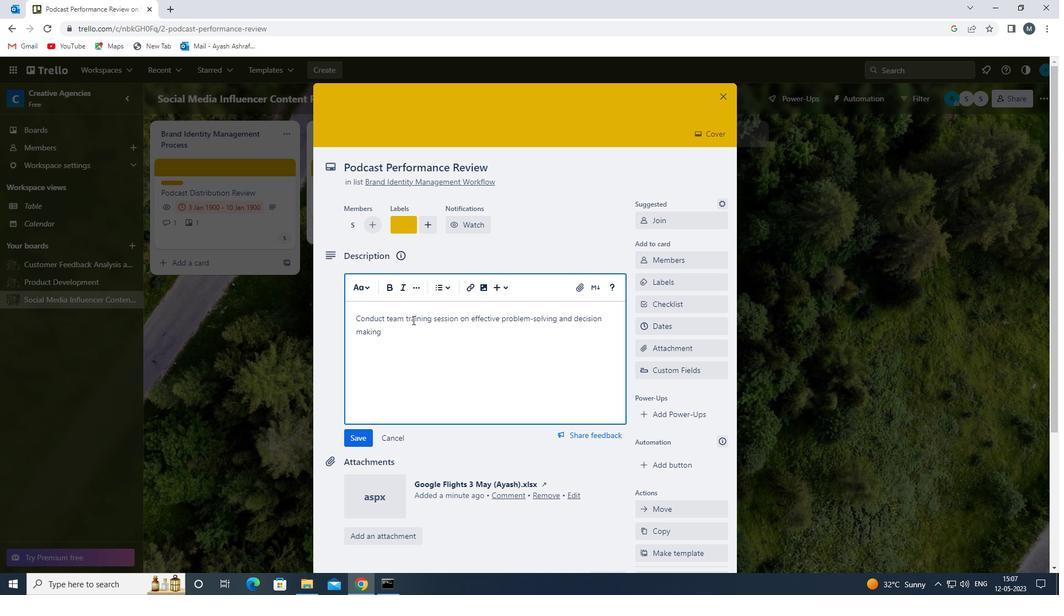 
Action: Mouse moved to (355, 440)
Screenshot: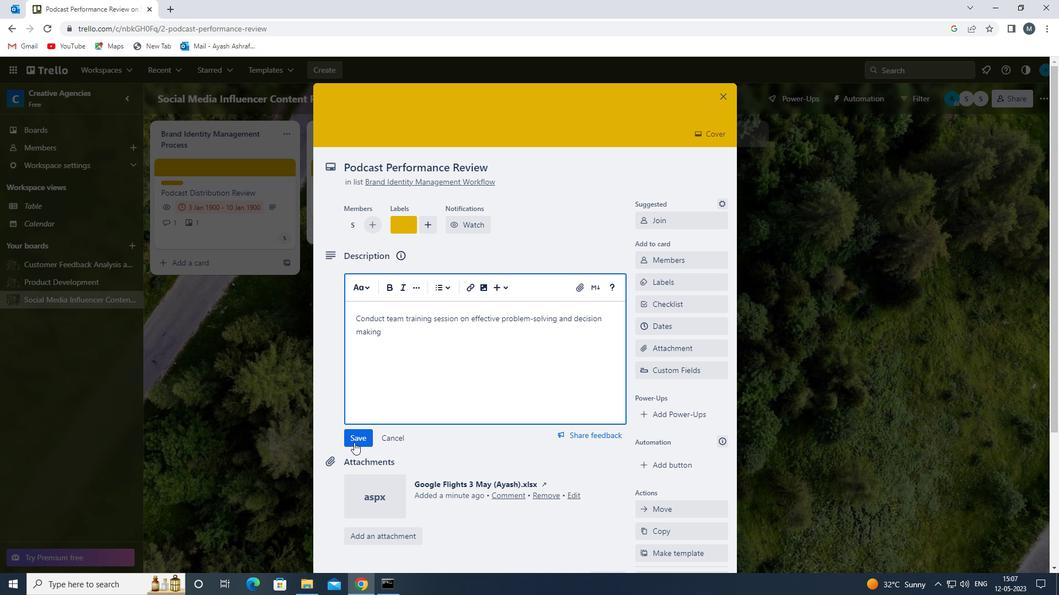 
Action: Mouse pressed left at (355, 440)
Screenshot: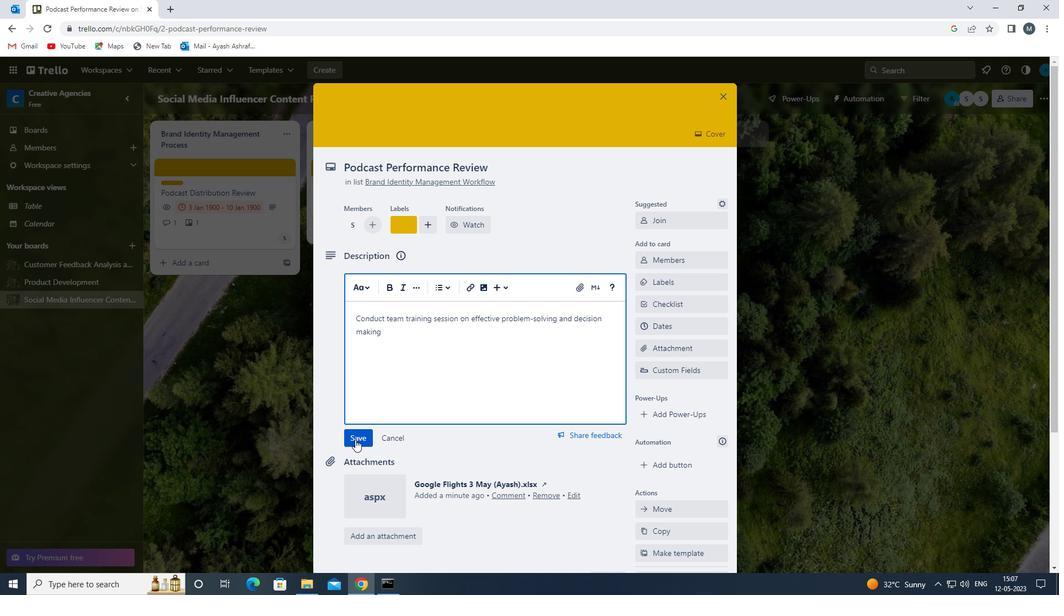 
Action: Mouse moved to (428, 412)
Screenshot: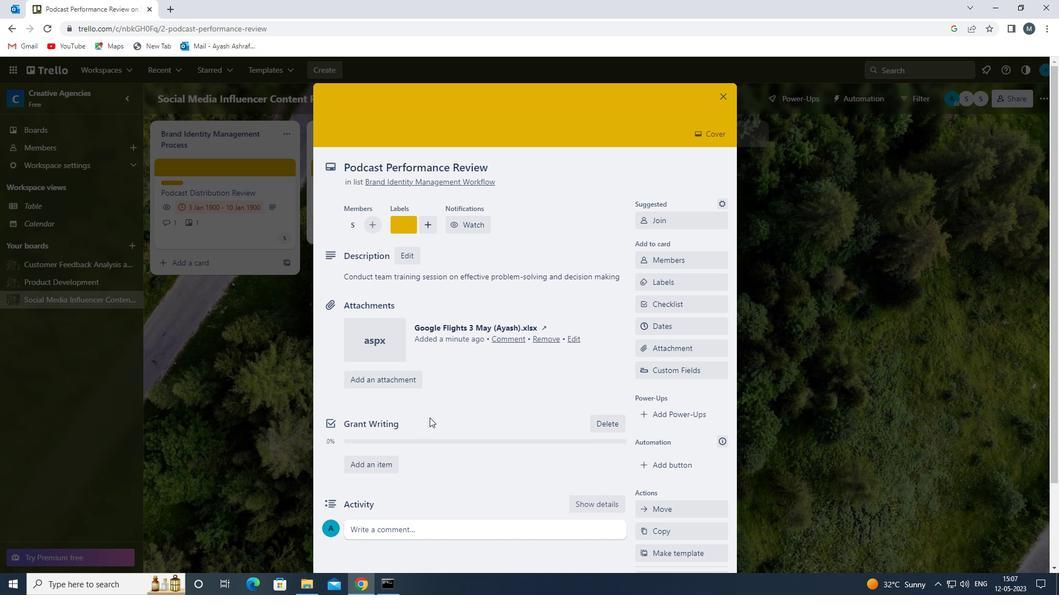 
Action: Mouse scrolled (428, 412) with delta (0, 0)
Screenshot: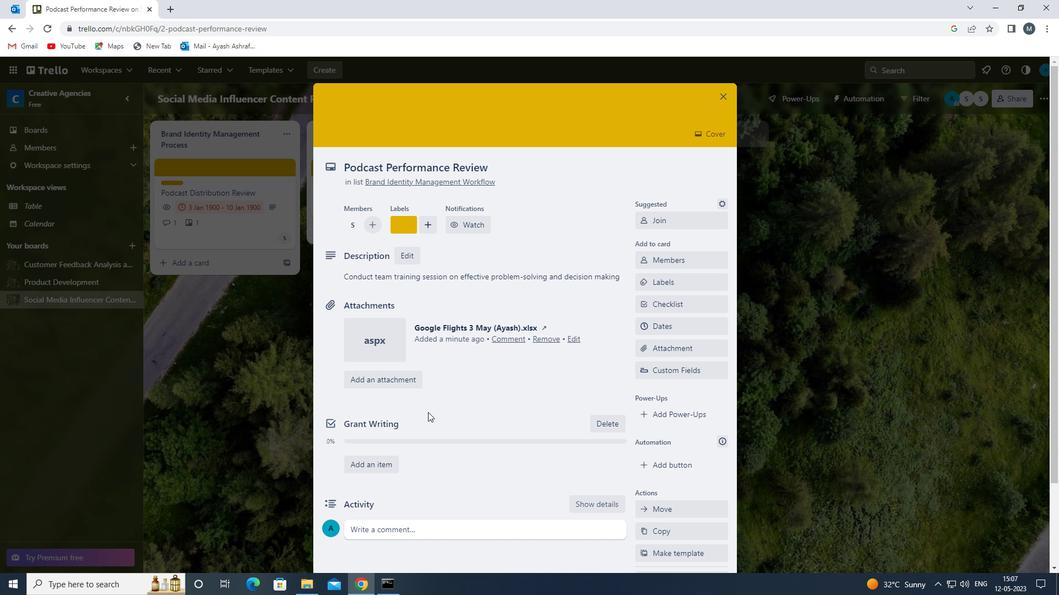 
Action: Mouse moved to (408, 474)
Screenshot: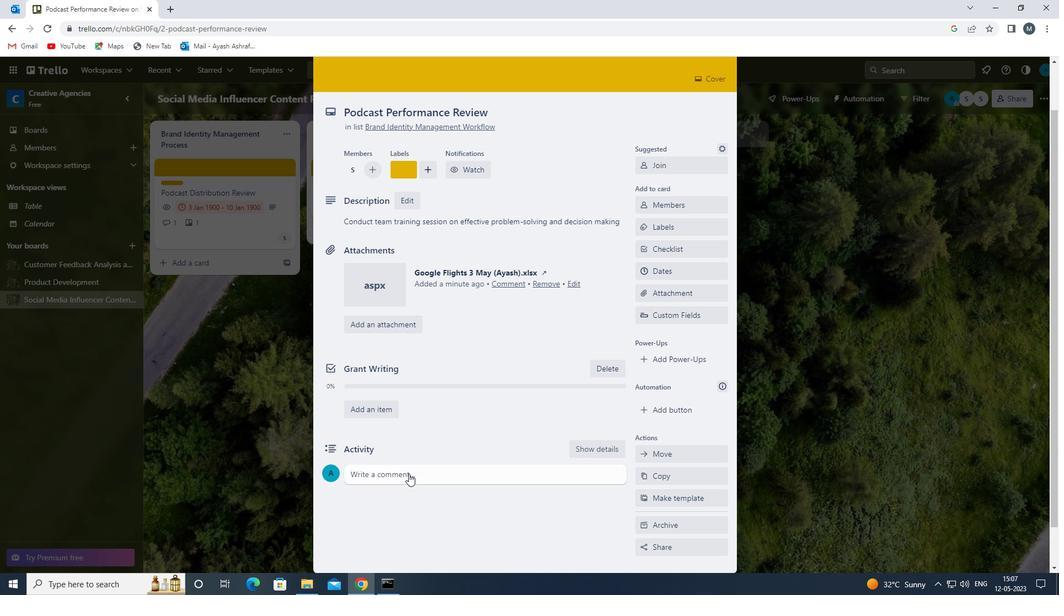 
Action: Mouse pressed left at (408, 474)
Screenshot: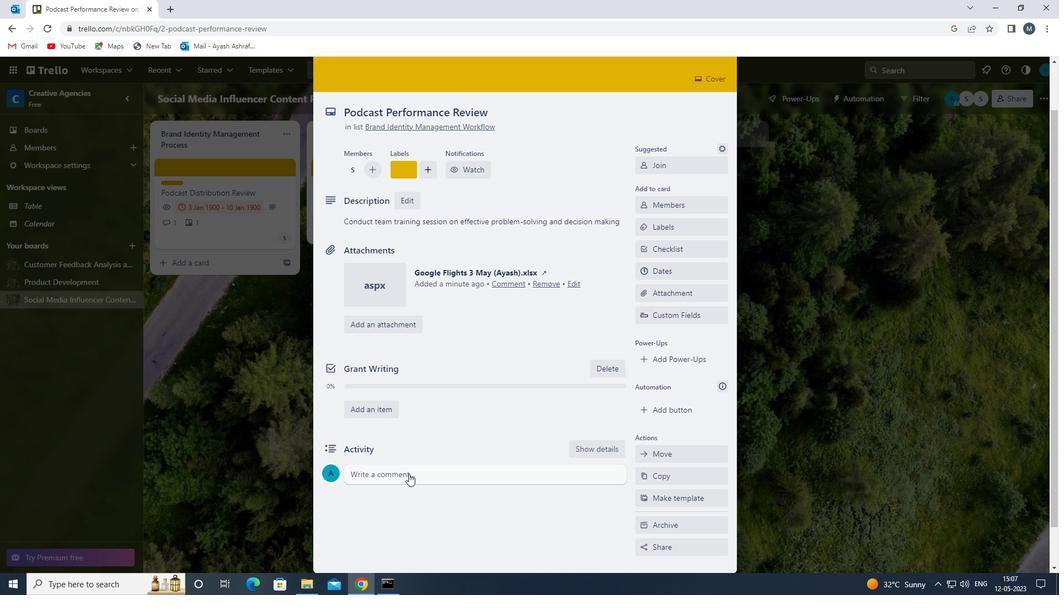
Action: Mouse moved to (415, 516)
Screenshot: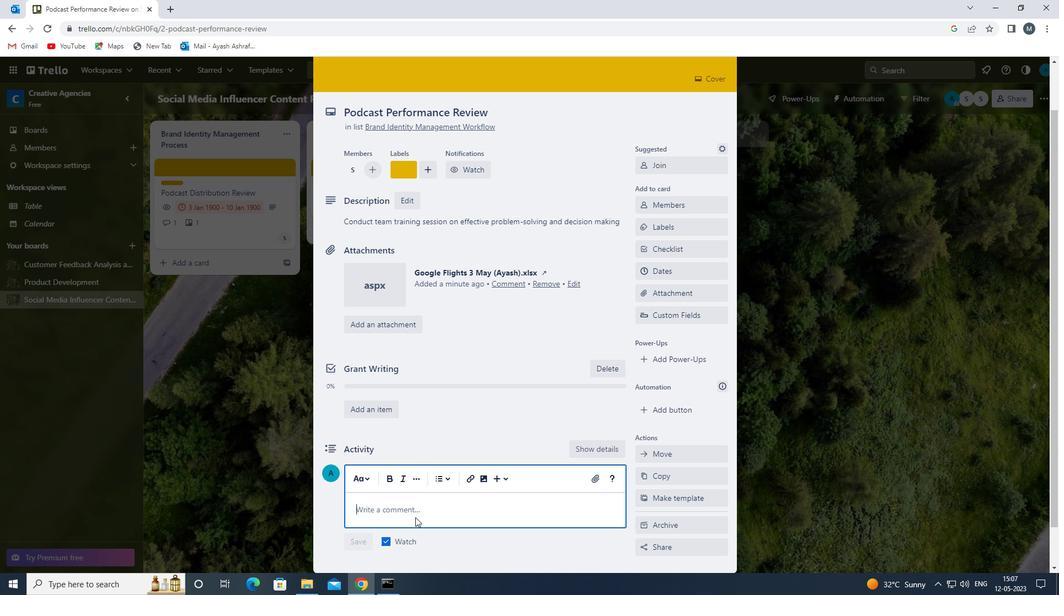 
Action: Mouse pressed left at (415, 516)
Screenshot: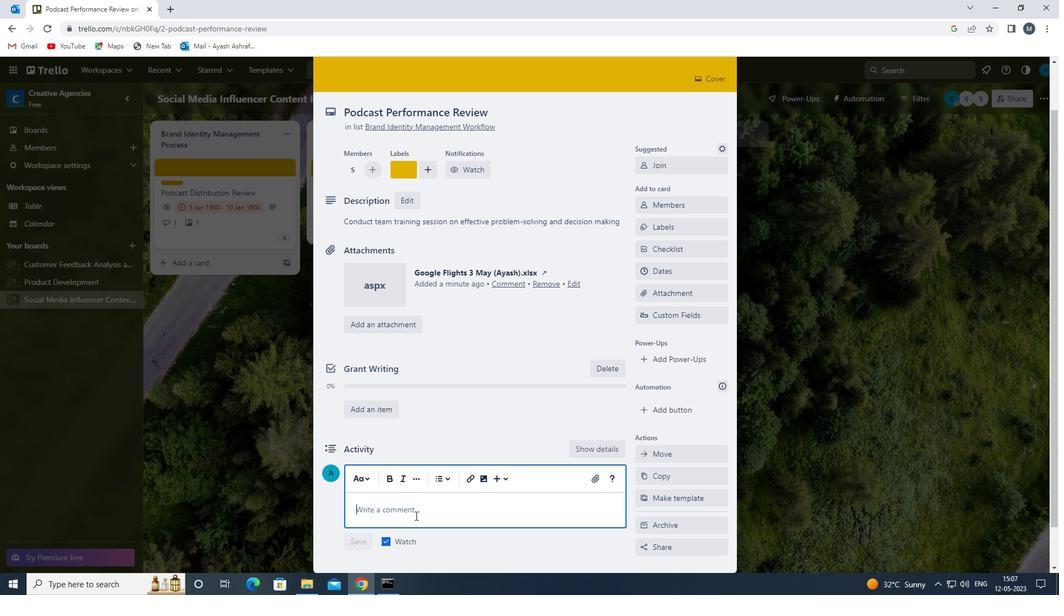 
Action: Mouse moved to (407, 522)
Screenshot: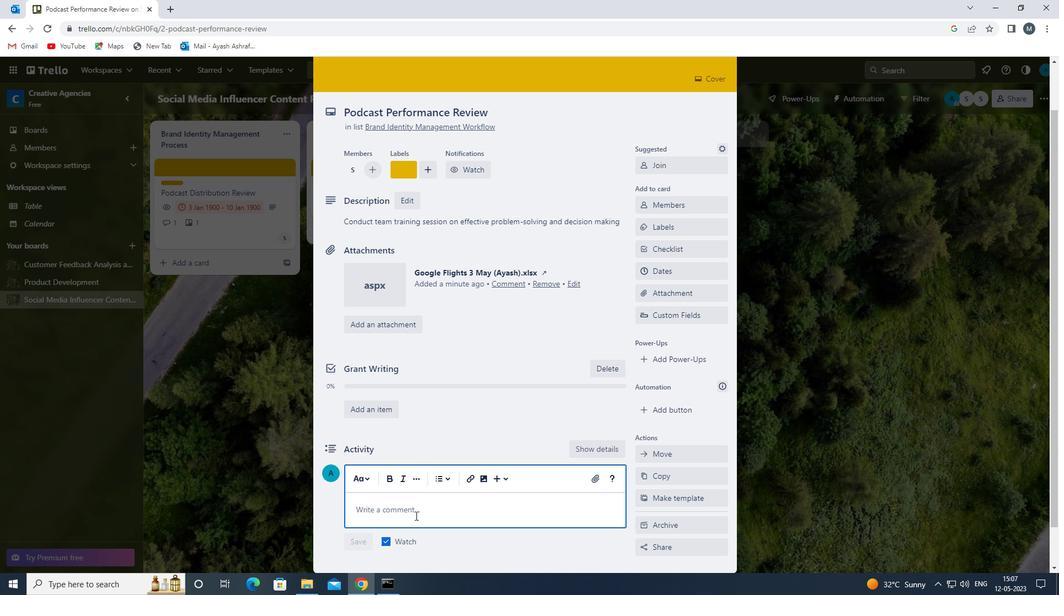 
Action: Key pressed <Key.shift>THIS<Key.space>TASK<Key.space>REUIRES<Key.space>US<Key.space><Key.backspace><Key.backspace><Key.backspace><Key.backspace><Key.backspace><Key.backspace><Key.backspace><Key.backspace><Key.backspace>QUIRES<Key.space>US<Key.space>TO<Key.space>BE<Key.space>PROACTIVE<Key.space>IN<Key.space>IDENTIFYING<Key.space>POTENTIAL<Key.space>CHLLENGES<Key.space>AND<Key.space>
Screenshot: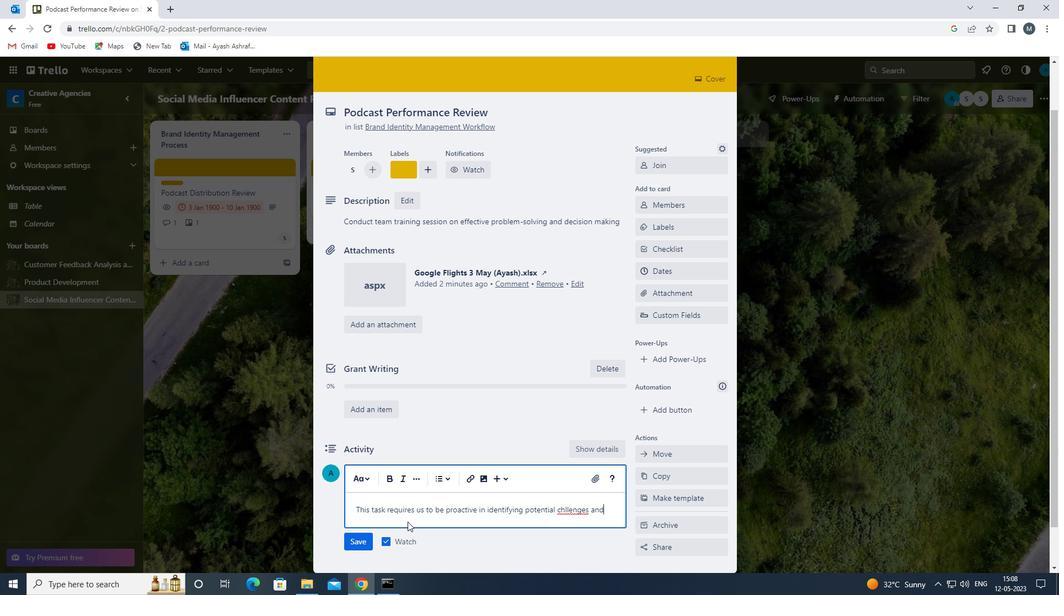 
Action: Mouse moved to (564, 509)
Screenshot: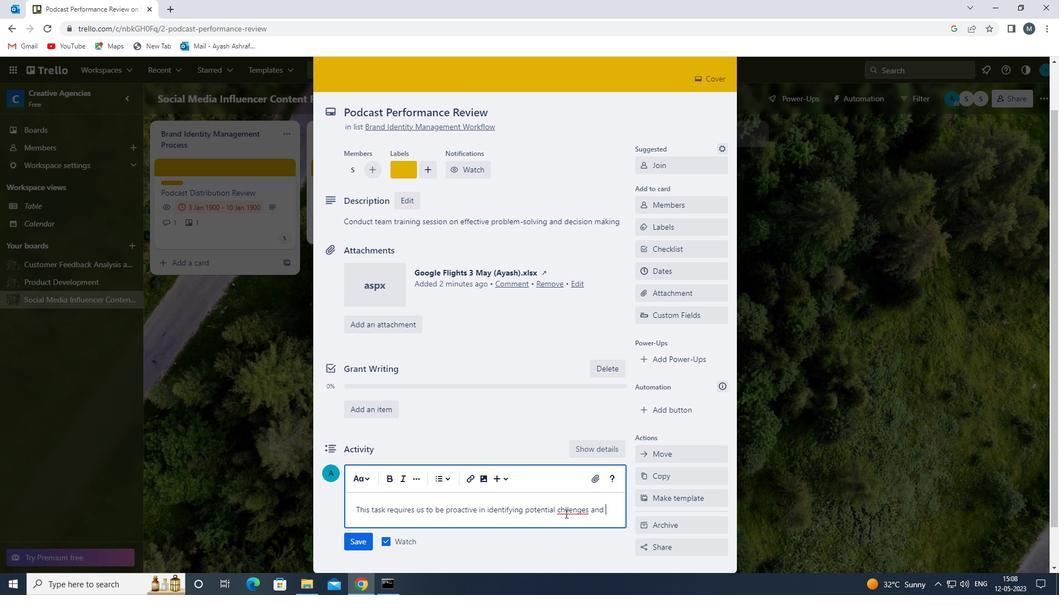 
Action: Mouse pressed left at (564, 509)
Screenshot: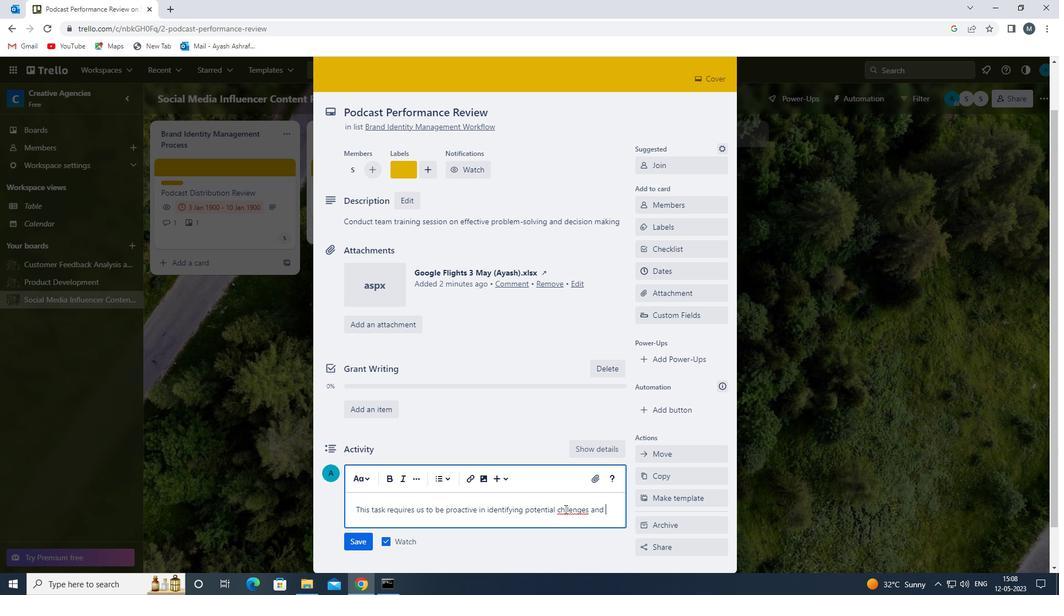 
Action: Mouse moved to (567, 510)
Screenshot: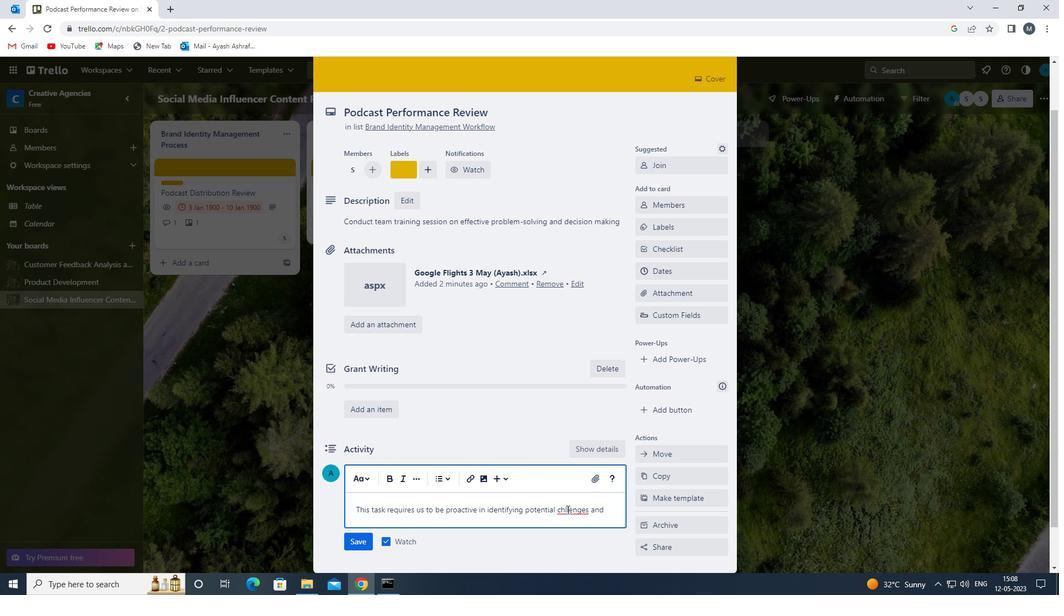 
Action: Key pressed A
Screenshot: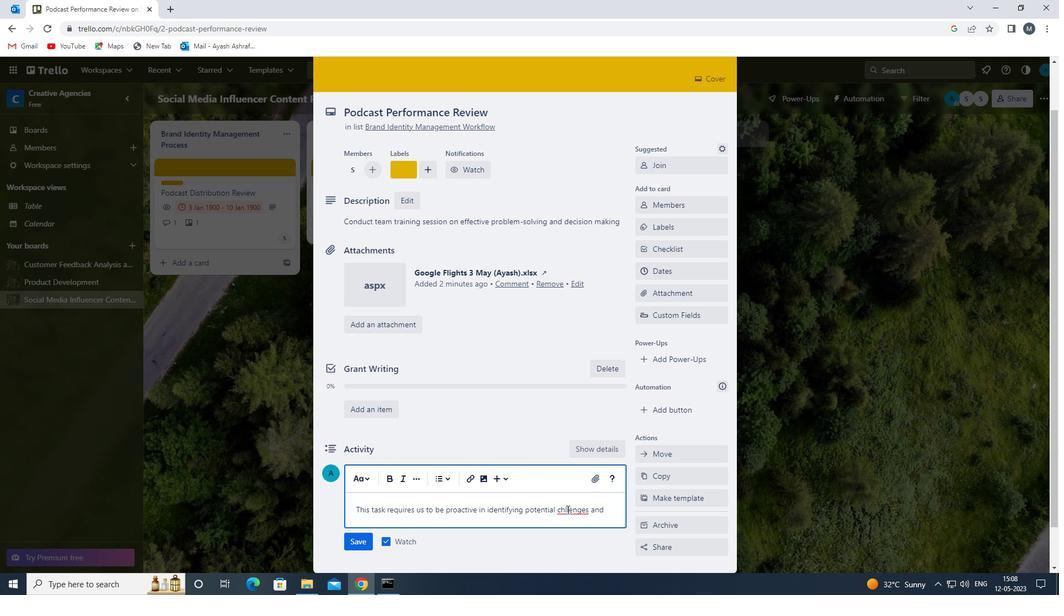 
Action: Mouse moved to (607, 509)
Screenshot: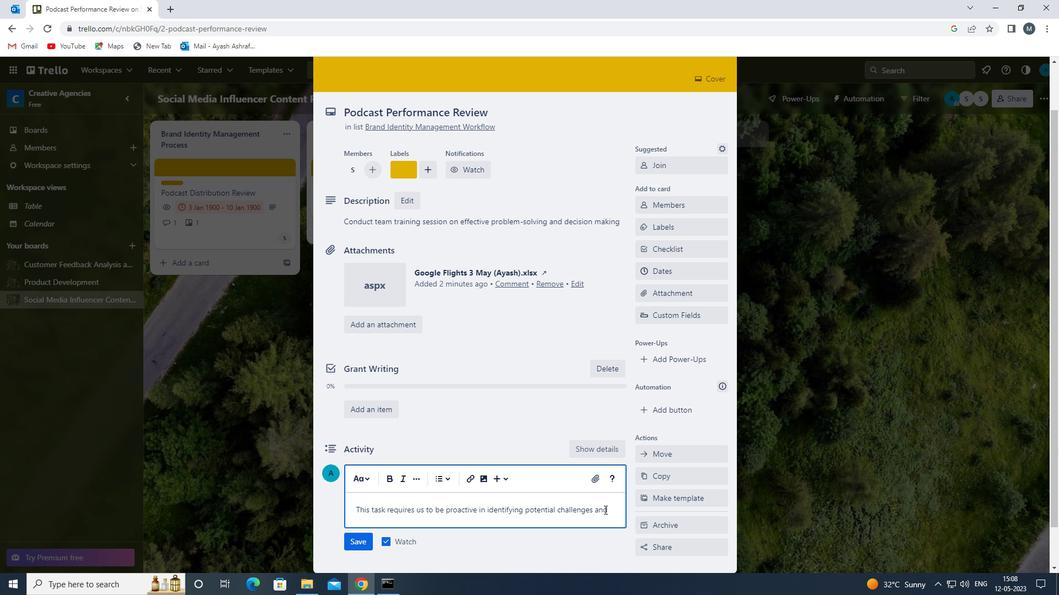 
Action: Mouse pressed left at (607, 509)
Screenshot: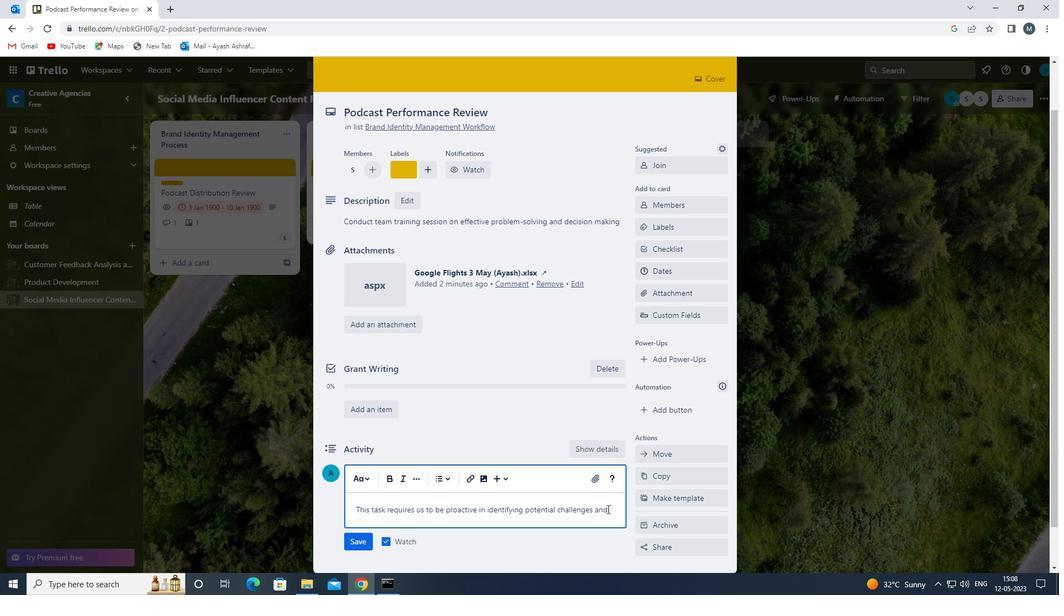 
Action: Mouse moved to (613, 513)
Screenshot: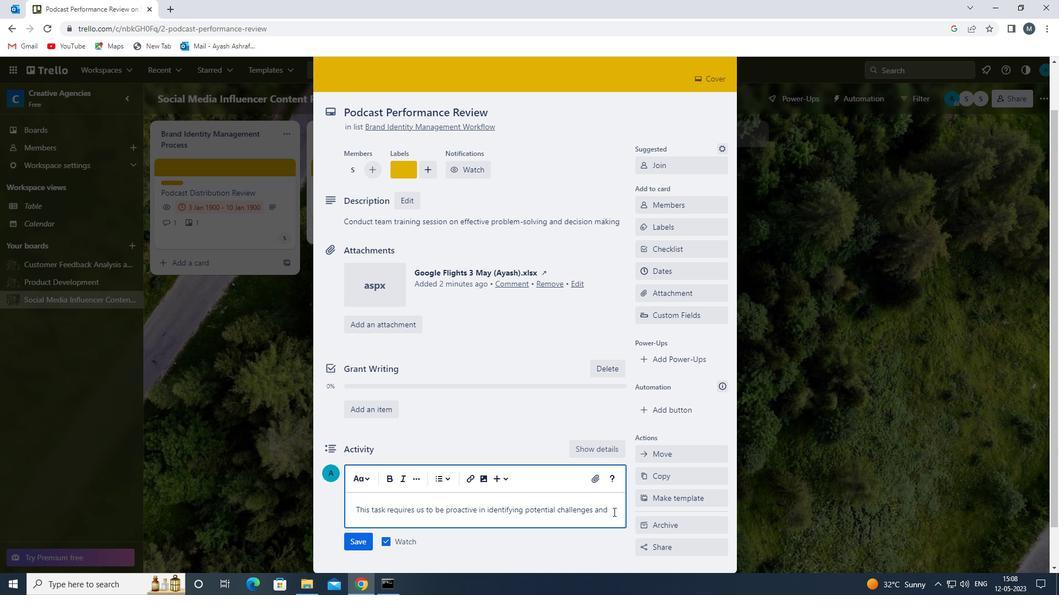 
Action: Key pressed <Key.space>
Screenshot: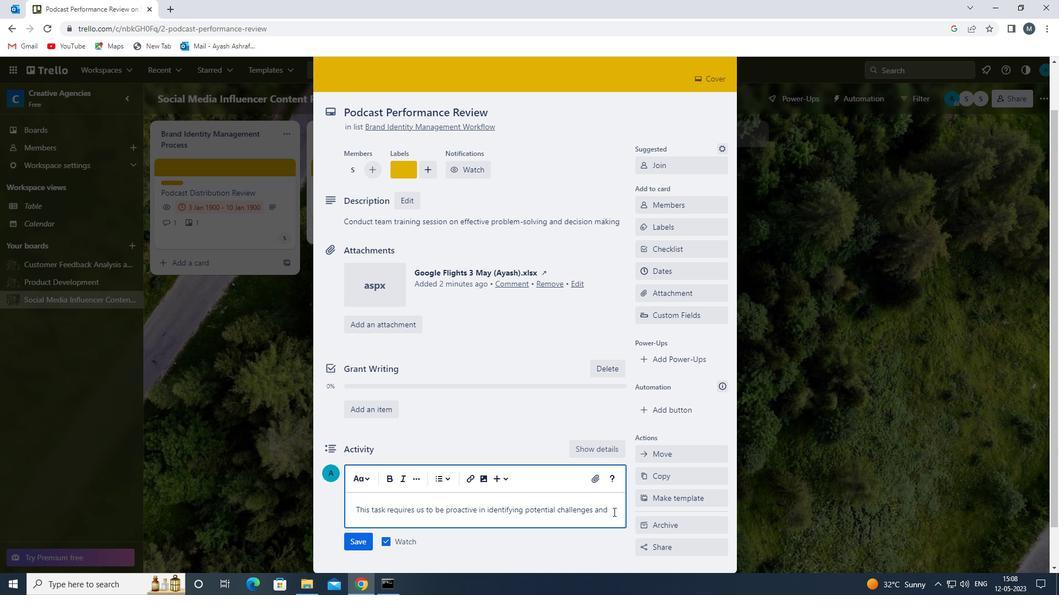 
Action: Mouse moved to (608, 515)
Screenshot: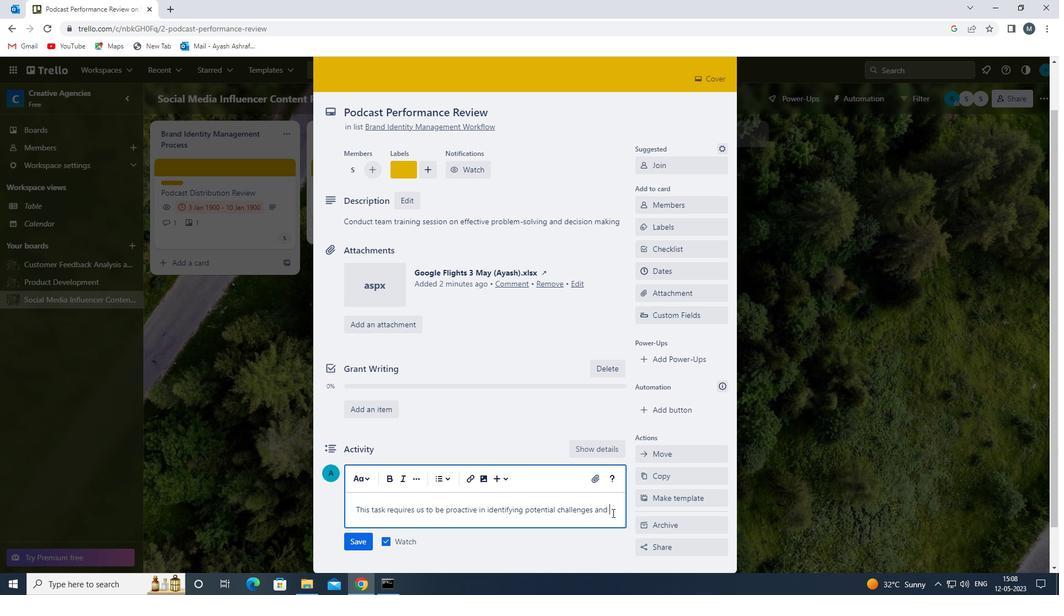 
Action: Key pressed FINDING<Key.space>SOLUTIONS<Key.space>TO<Key.space>OVERCOME<Key.space>THEM<Key.space><Key.backspace>.
Screenshot: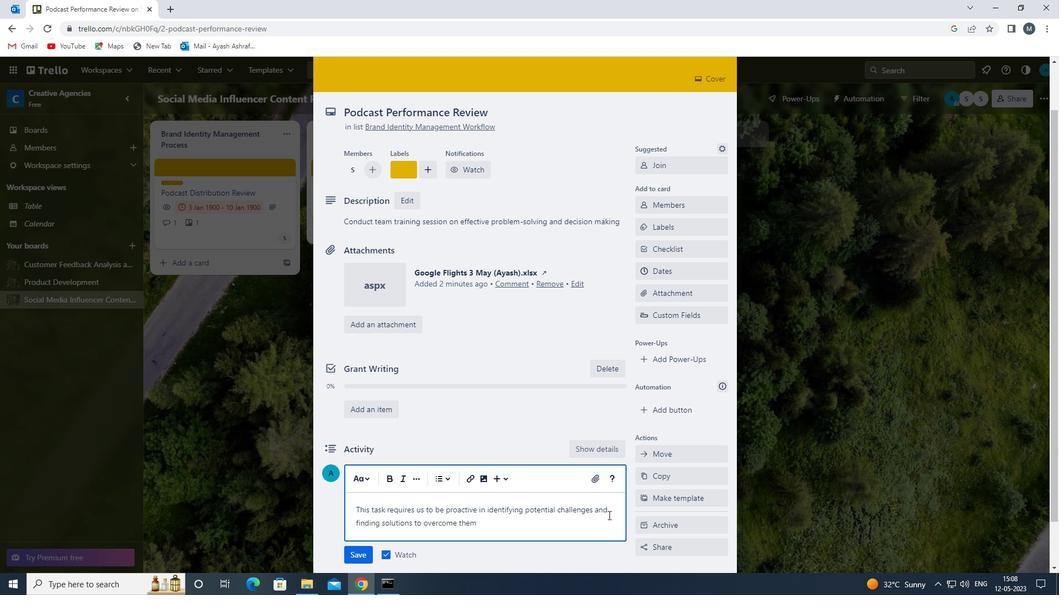 
Action: Mouse moved to (366, 552)
Screenshot: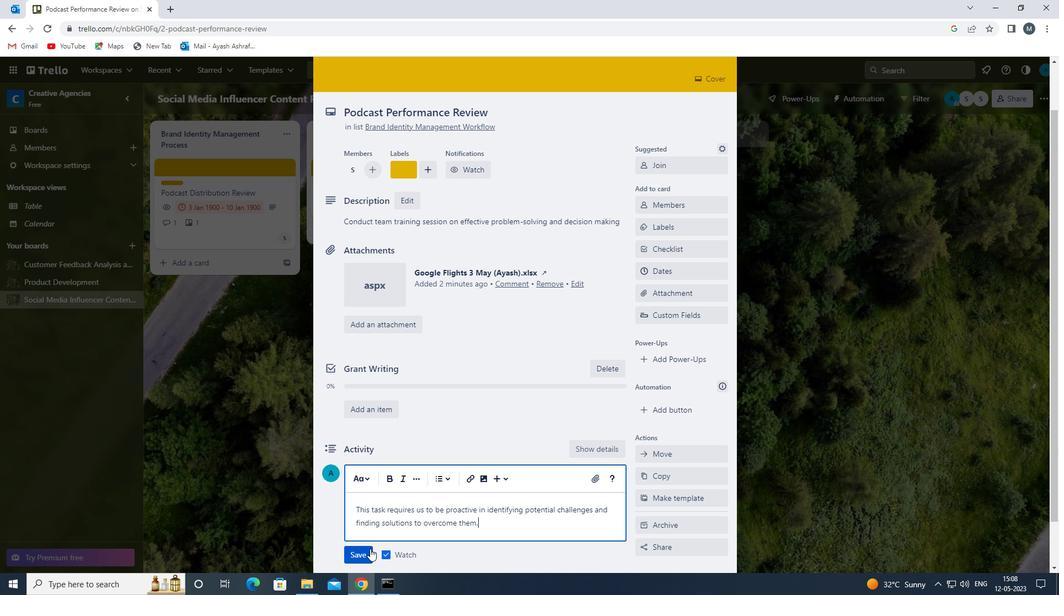 
Action: Mouse pressed left at (366, 552)
Screenshot: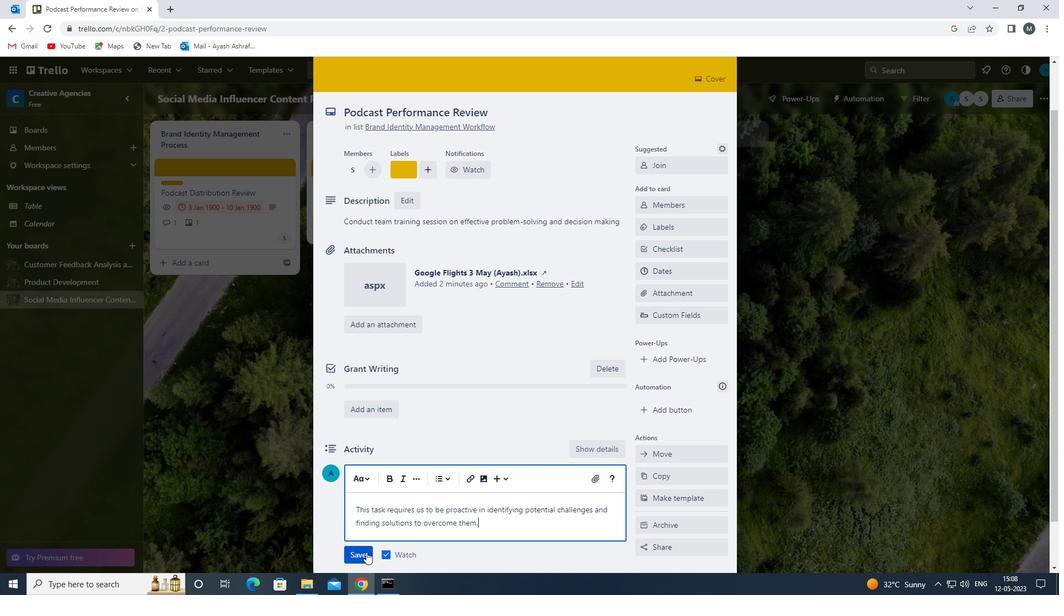 
Action: Mouse moved to (673, 266)
Screenshot: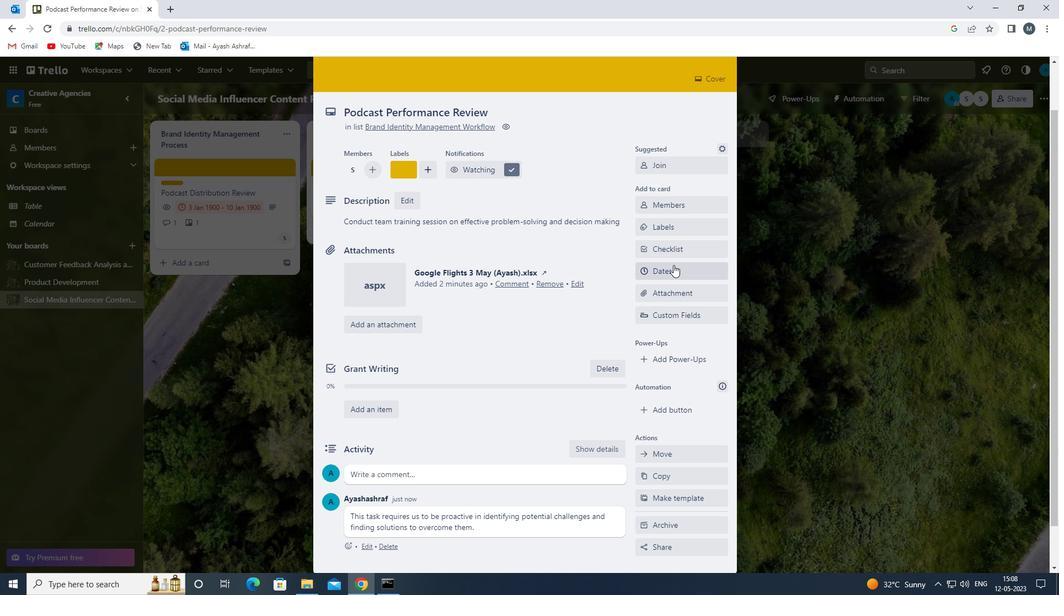 
Action: Mouse pressed left at (673, 266)
Screenshot: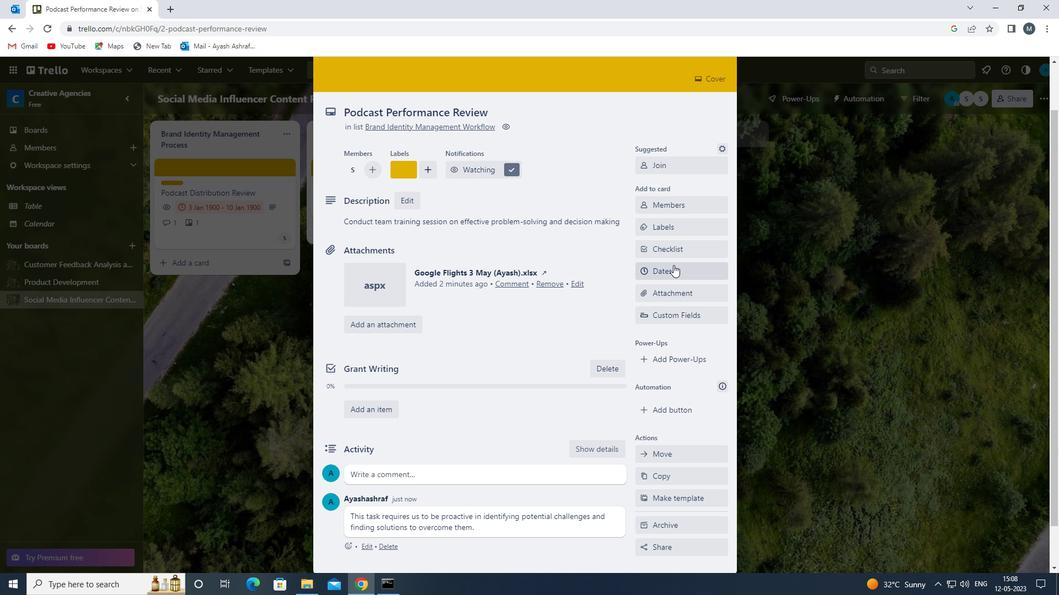 
Action: Mouse moved to (644, 298)
Screenshot: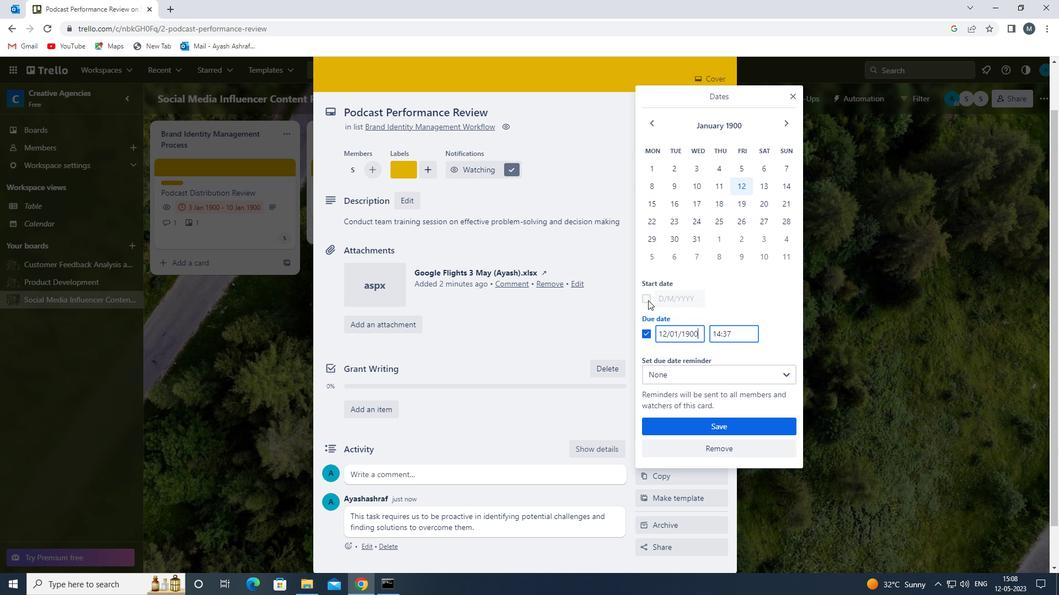 
Action: Mouse pressed left at (644, 298)
Screenshot: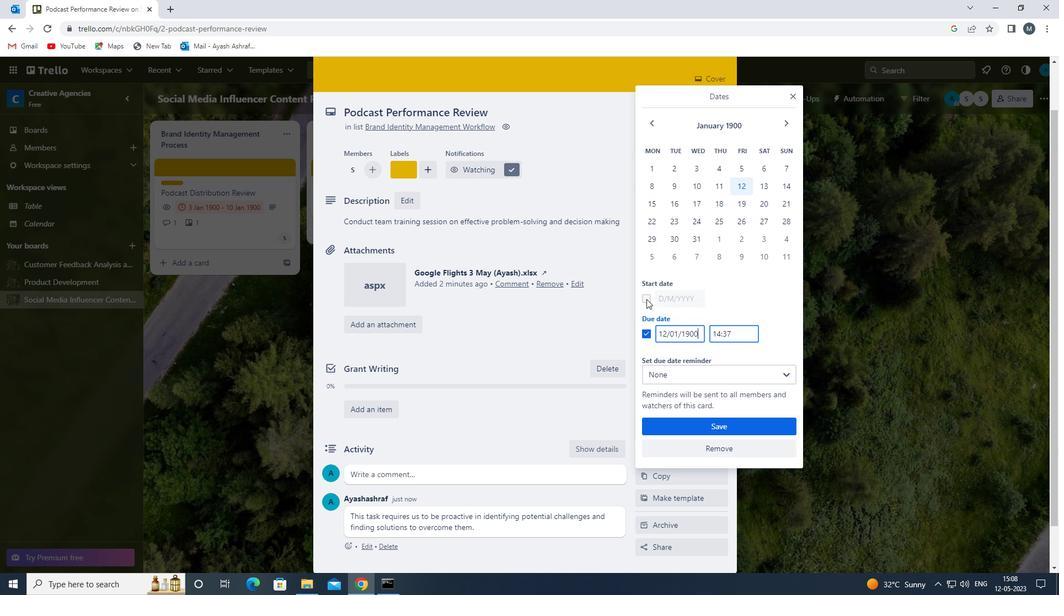 
Action: Mouse moved to (666, 299)
Screenshot: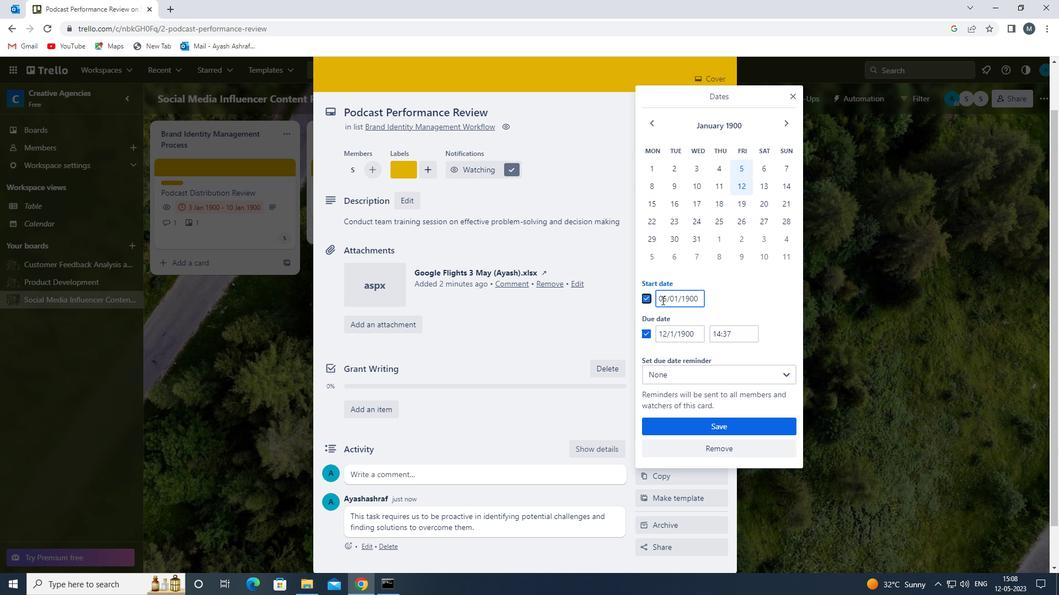 
Action: Mouse pressed left at (666, 299)
Screenshot: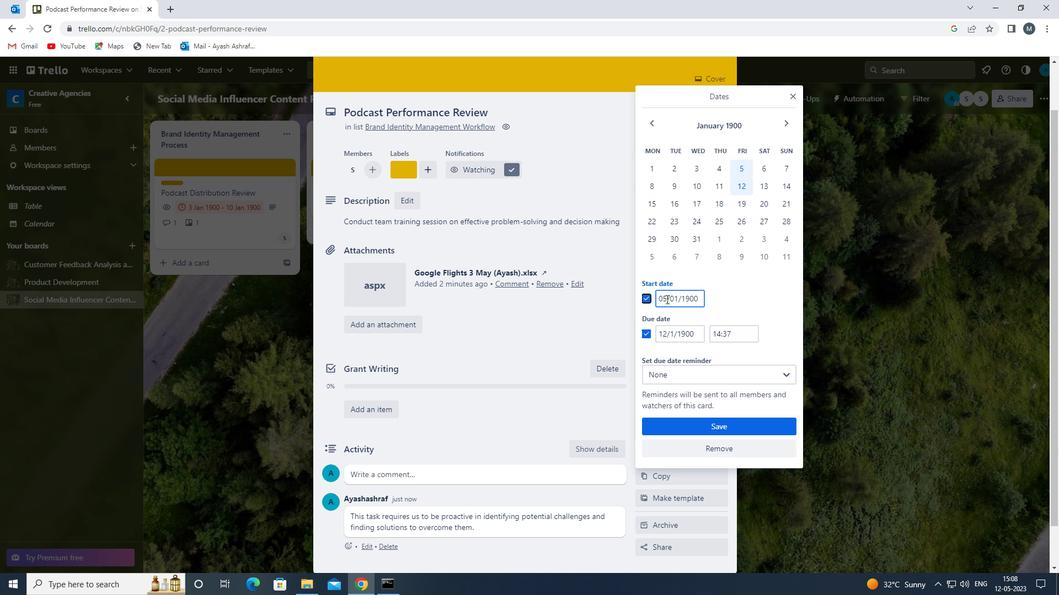 
Action: Mouse moved to (662, 300)
Screenshot: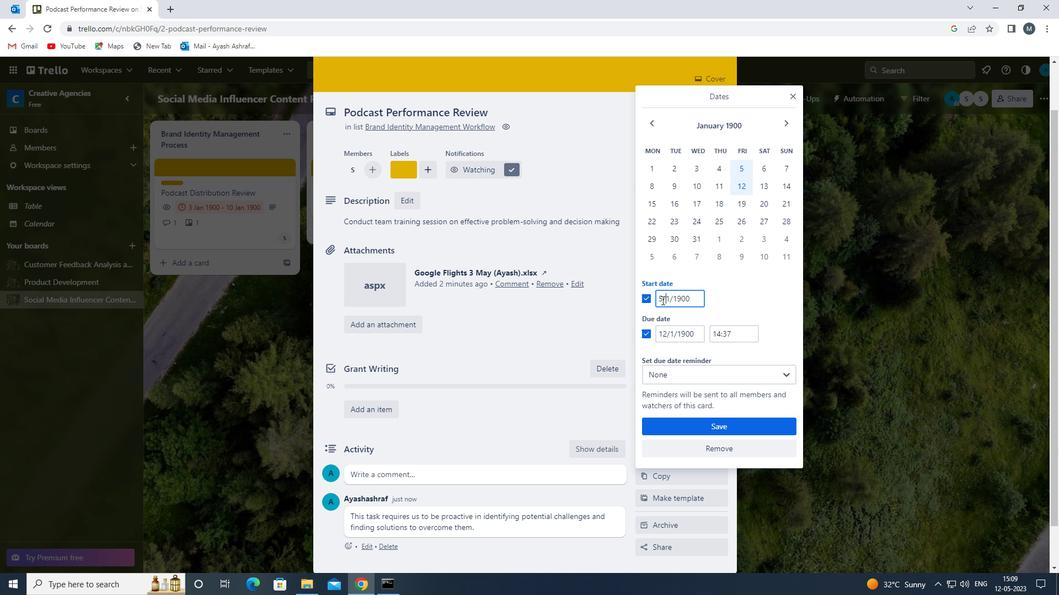 
Action: Mouse pressed left at (662, 300)
Screenshot: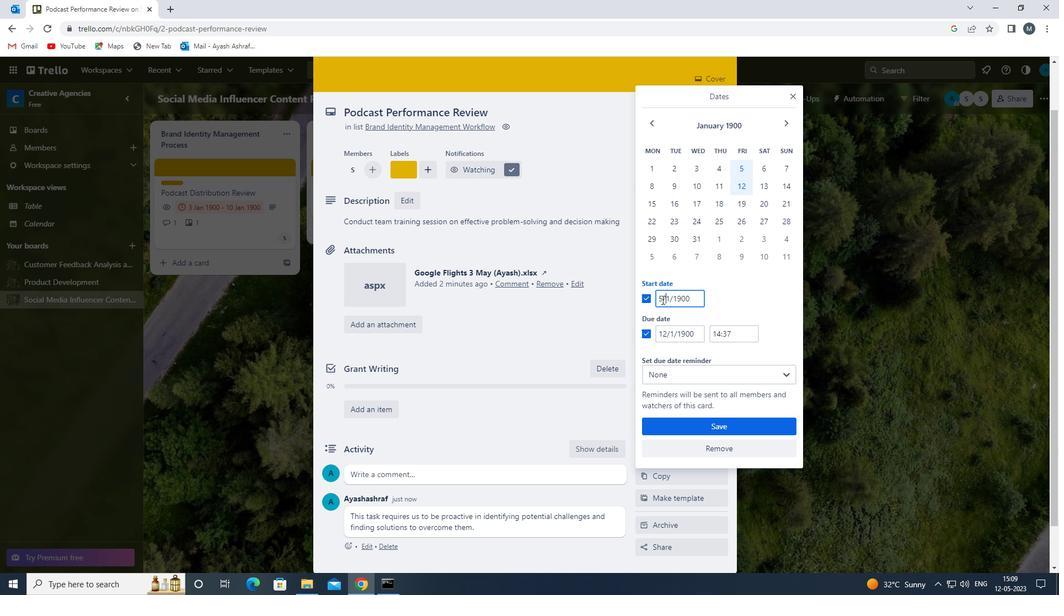 
Action: Mouse moved to (676, 304)
Screenshot: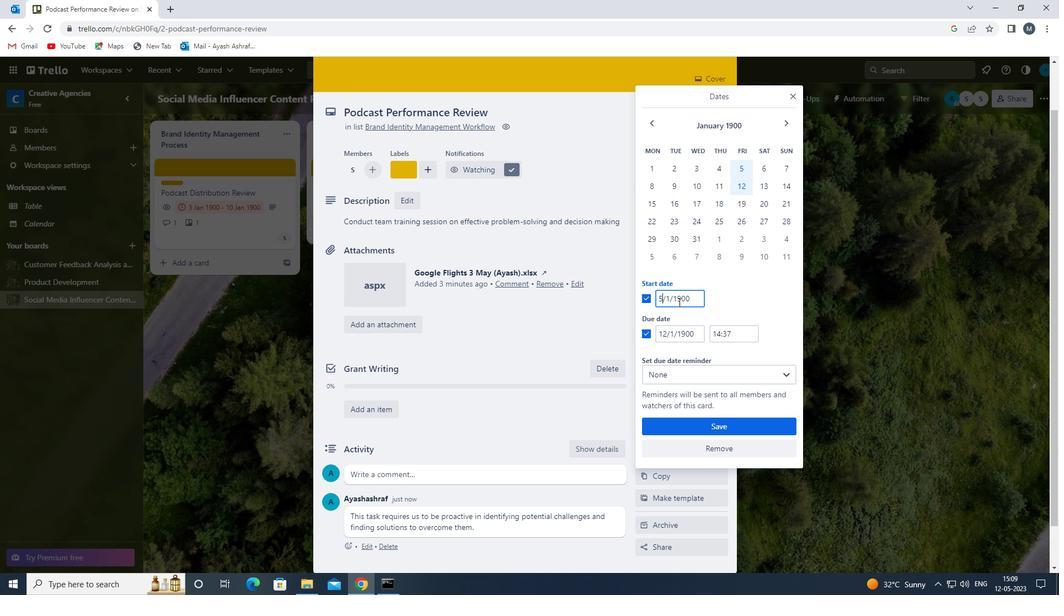 
Action: Key pressed <Key.backspace>06
Screenshot: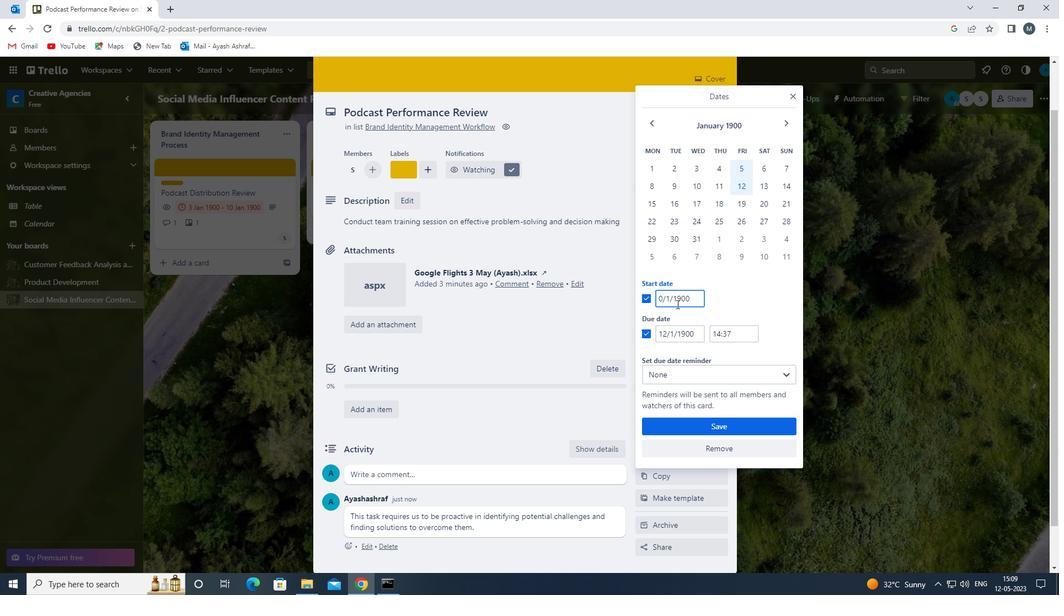 
Action: Mouse moved to (669, 300)
Screenshot: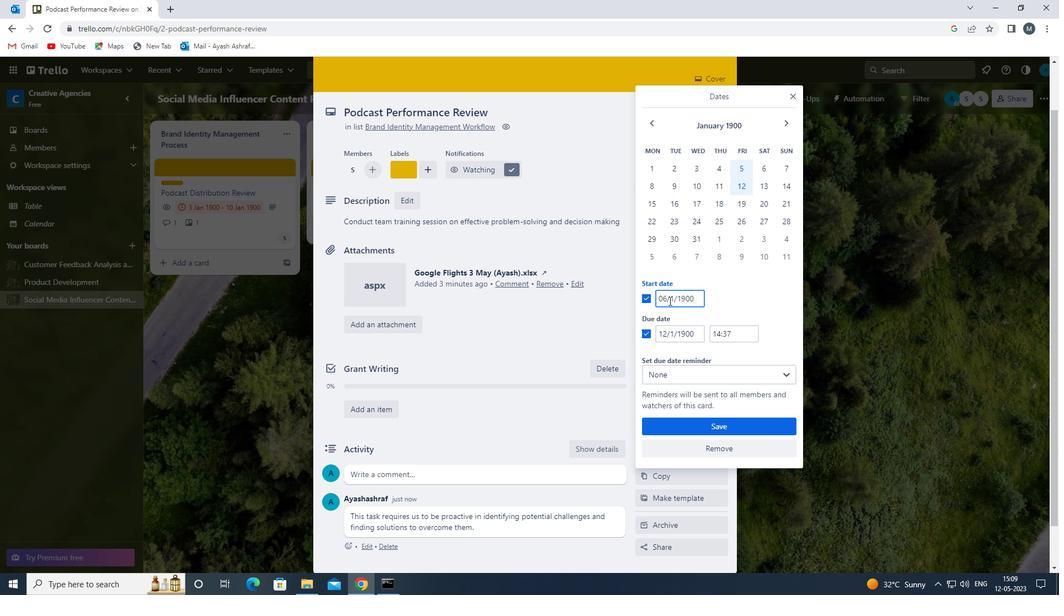 
Action: Mouse pressed left at (669, 300)
Screenshot: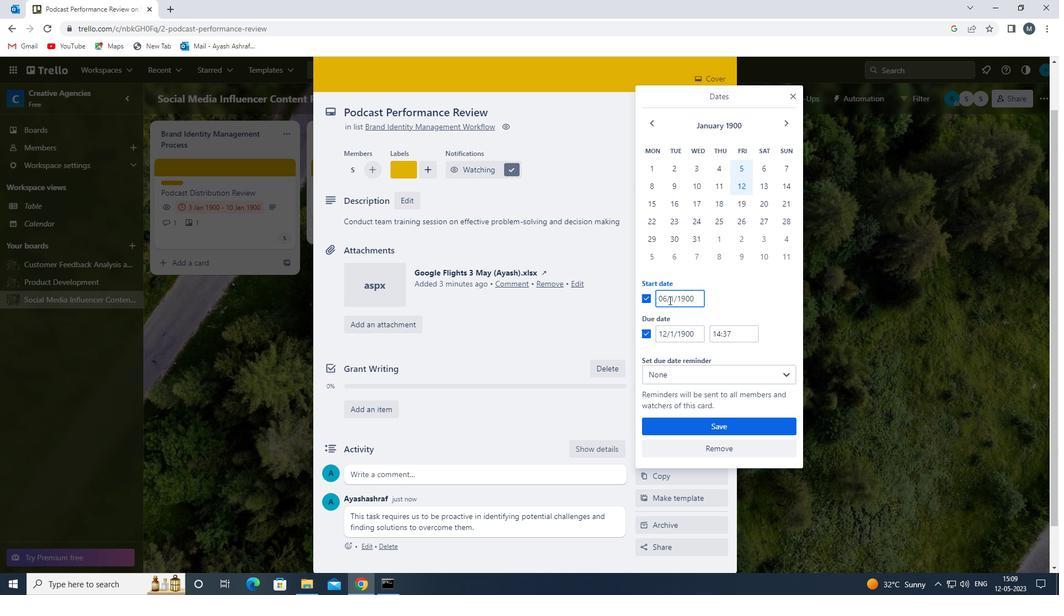 
Action: Mouse moved to (681, 306)
Screenshot: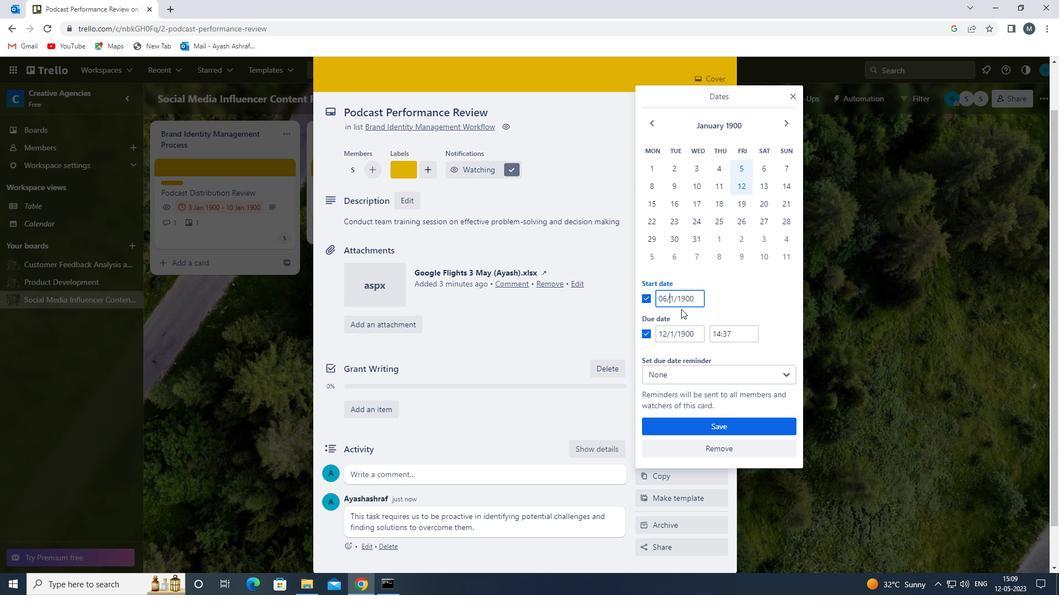 
Action: Key pressed 0
Screenshot: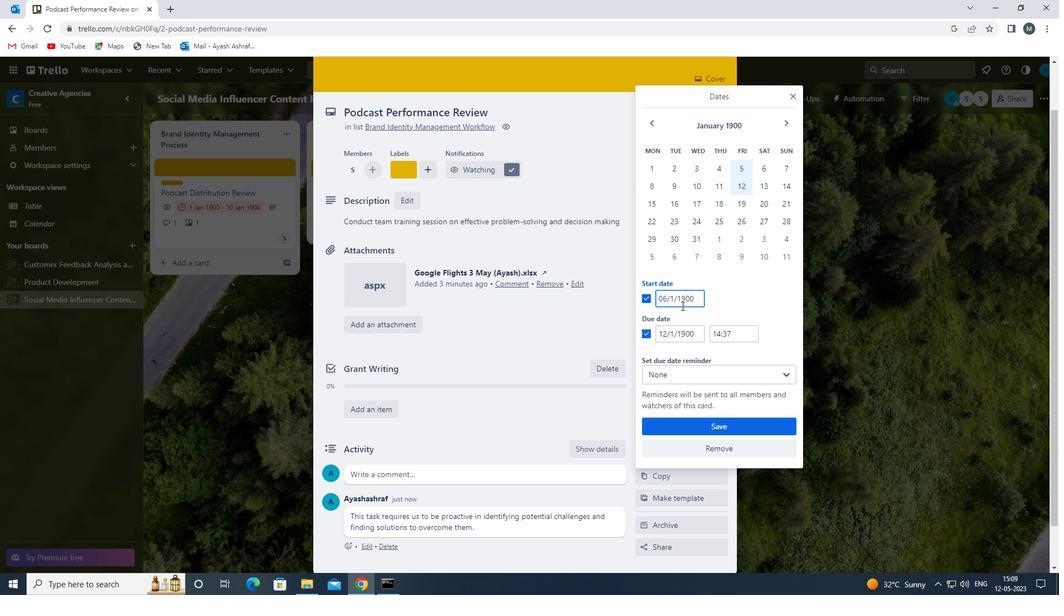 
Action: Mouse moved to (665, 334)
Screenshot: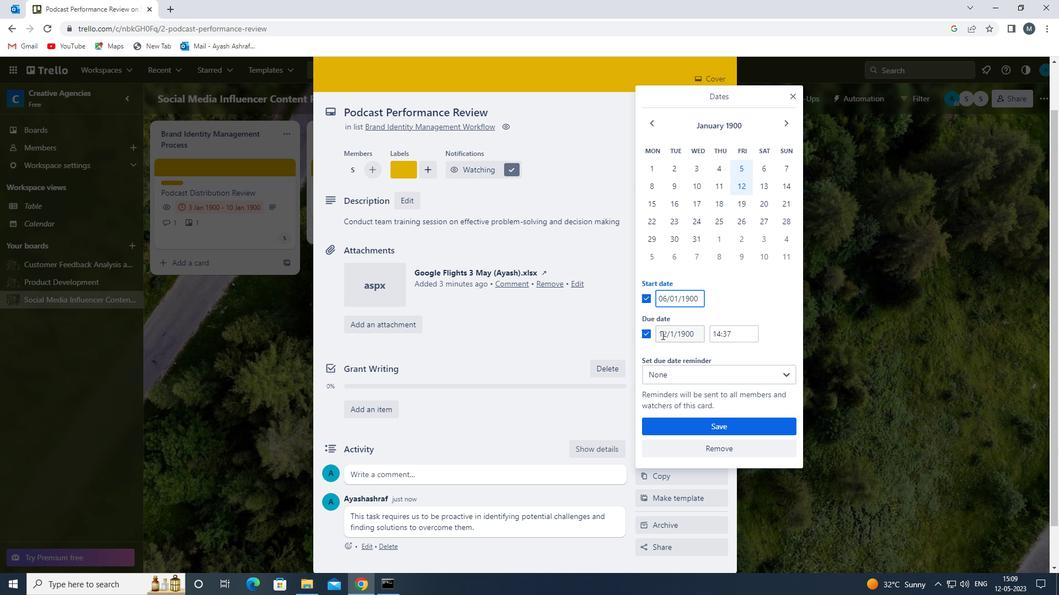 
Action: Mouse pressed left at (665, 334)
Screenshot: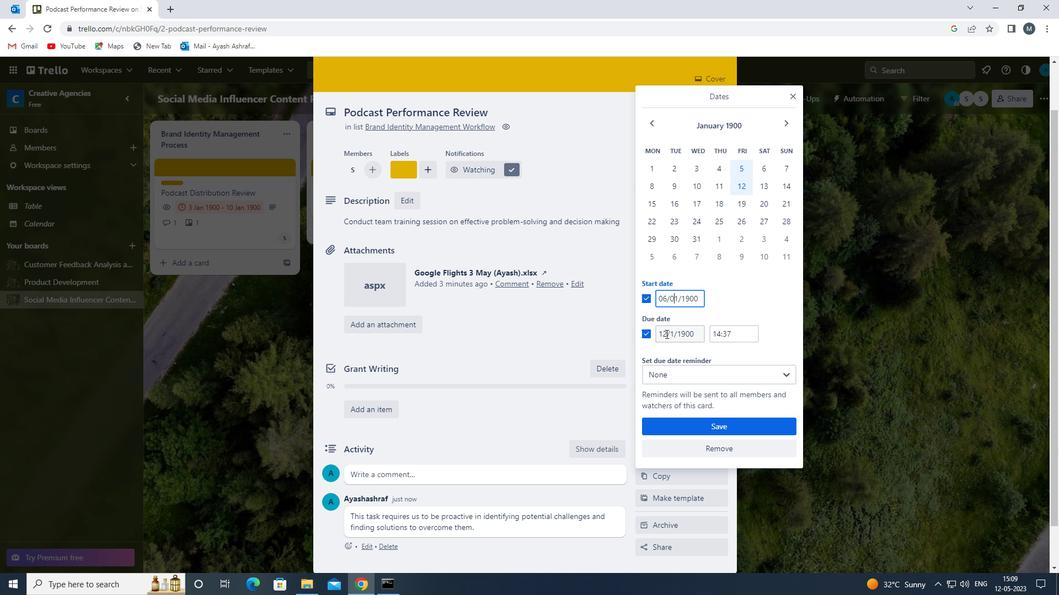 
Action: Mouse moved to (672, 336)
Screenshot: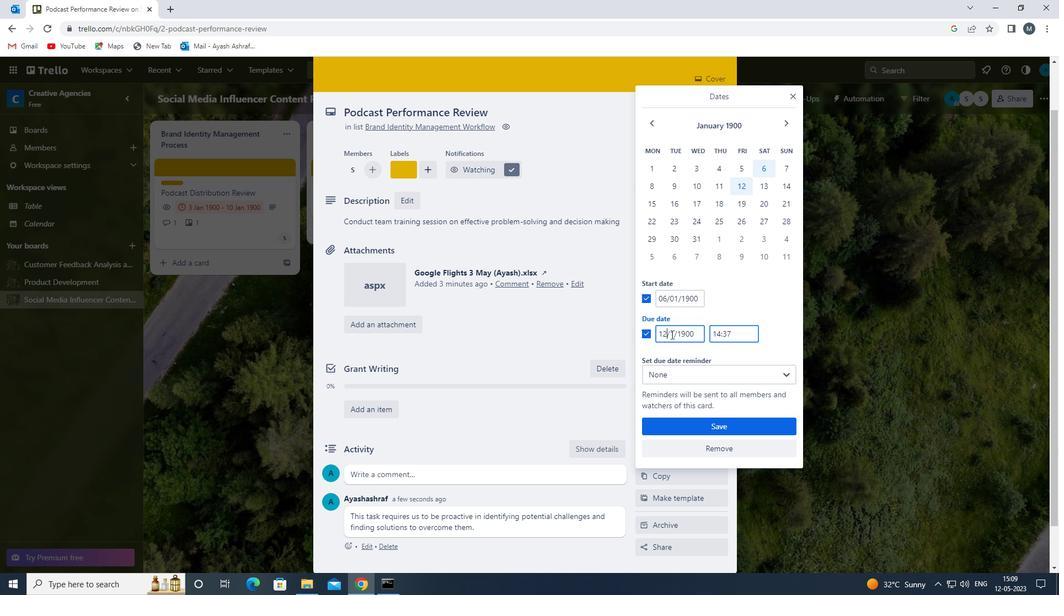 
Action: Key pressed <Key.backspace>3
Screenshot: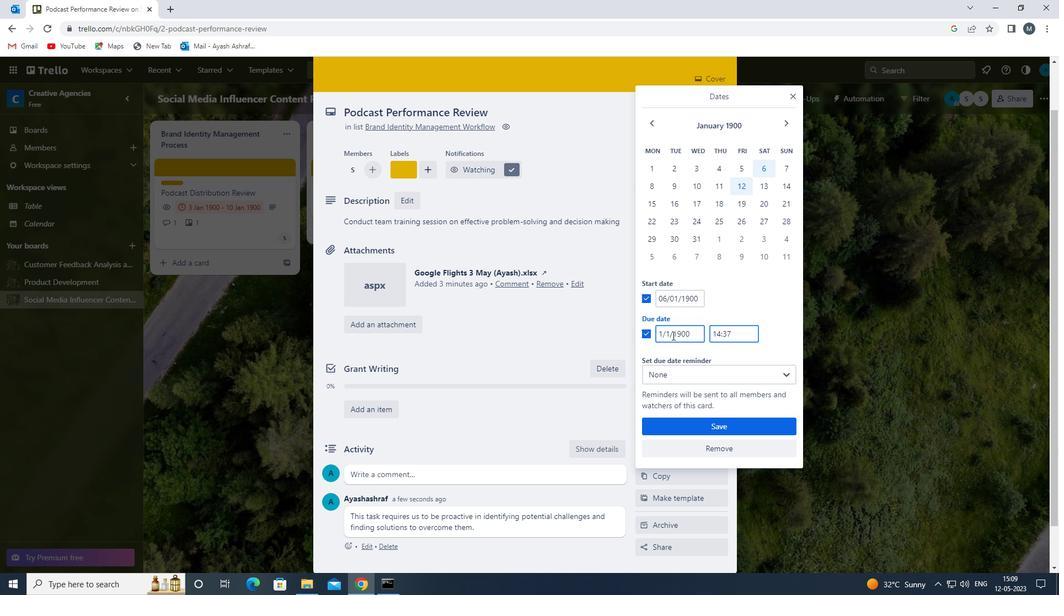 
Action: Mouse moved to (670, 335)
Screenshot: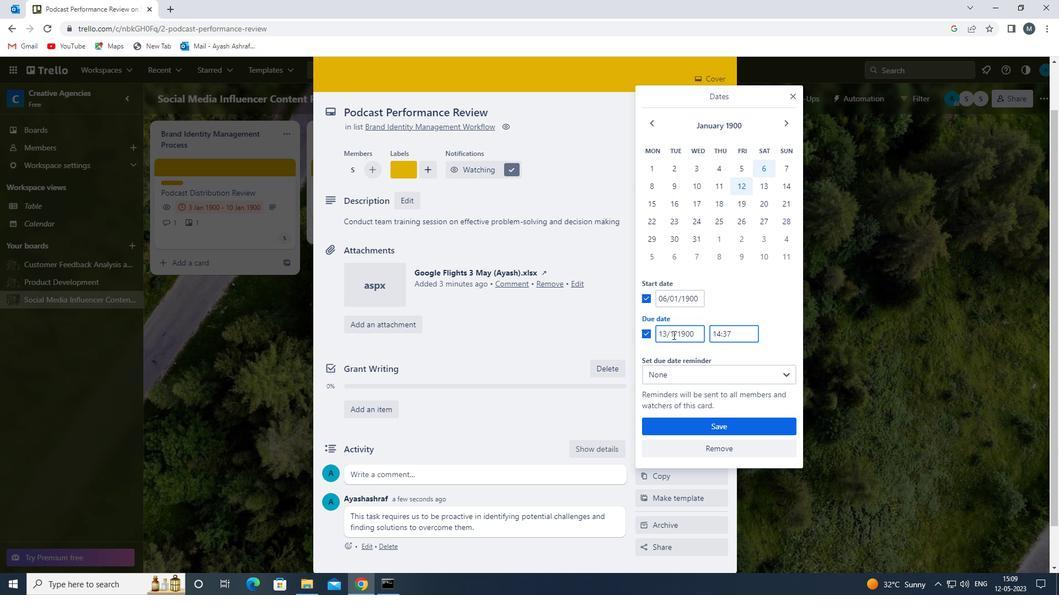 
Action: Mouse pressed left at (670, 335)
Screenshot: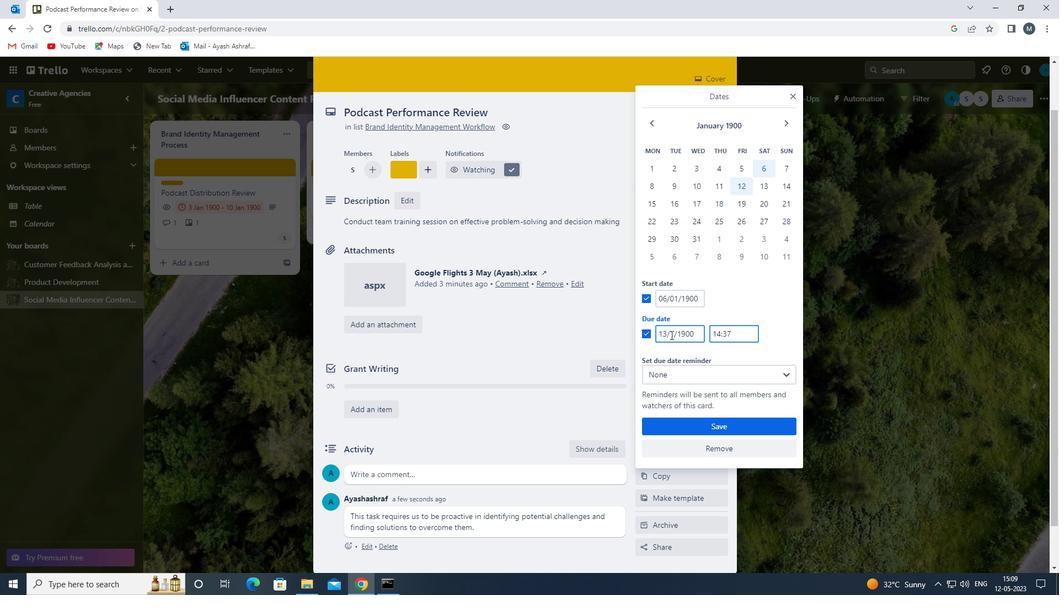 
Action: Mouse moved to (680, 339)
Screenshot: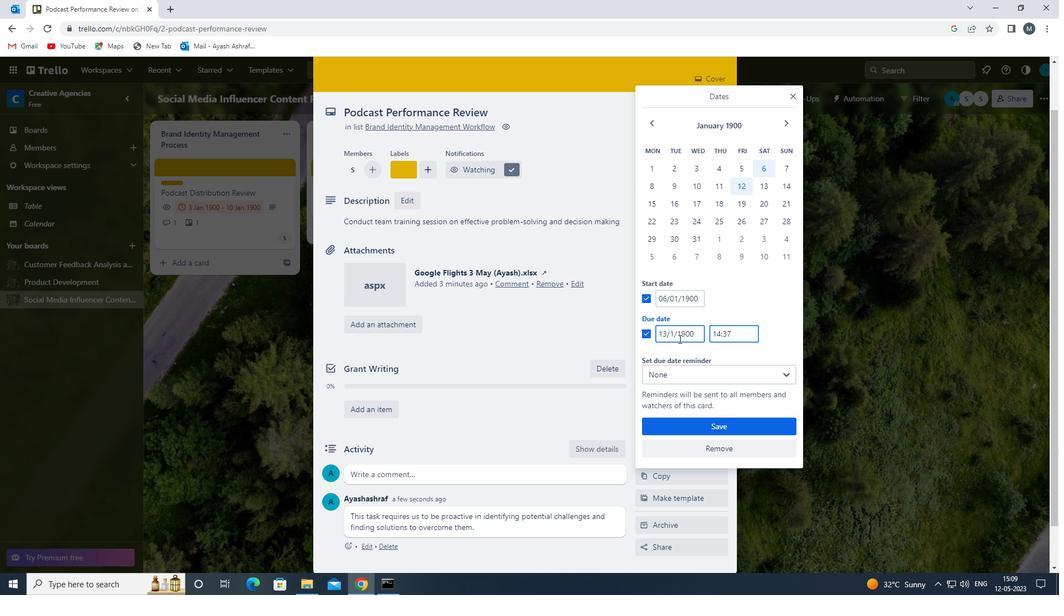 
Action: Key pressed 0
Screenshot: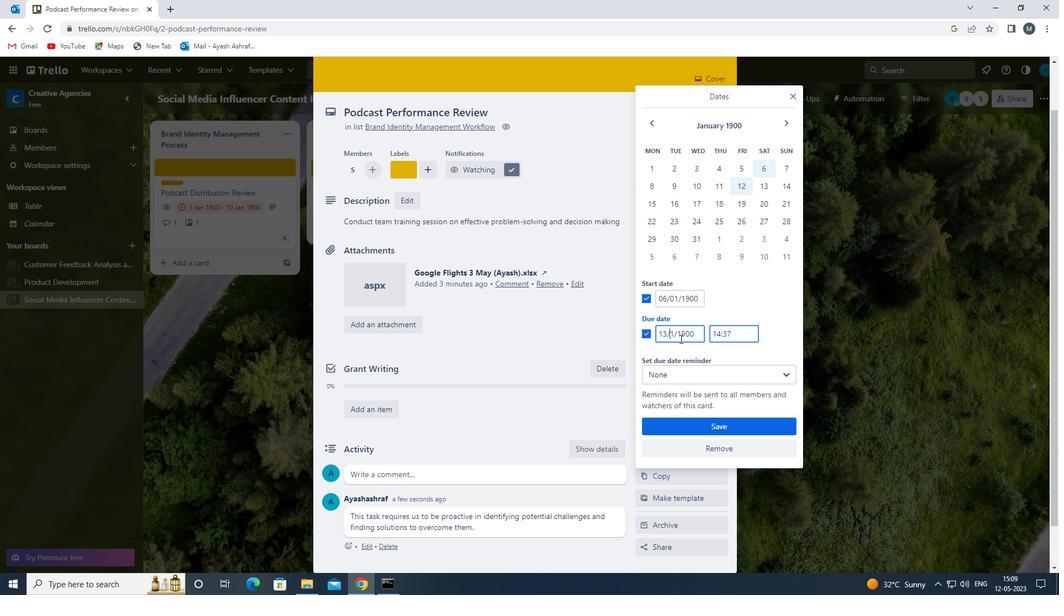 
Action: Mouse moved to (703, 425)
Screenshot: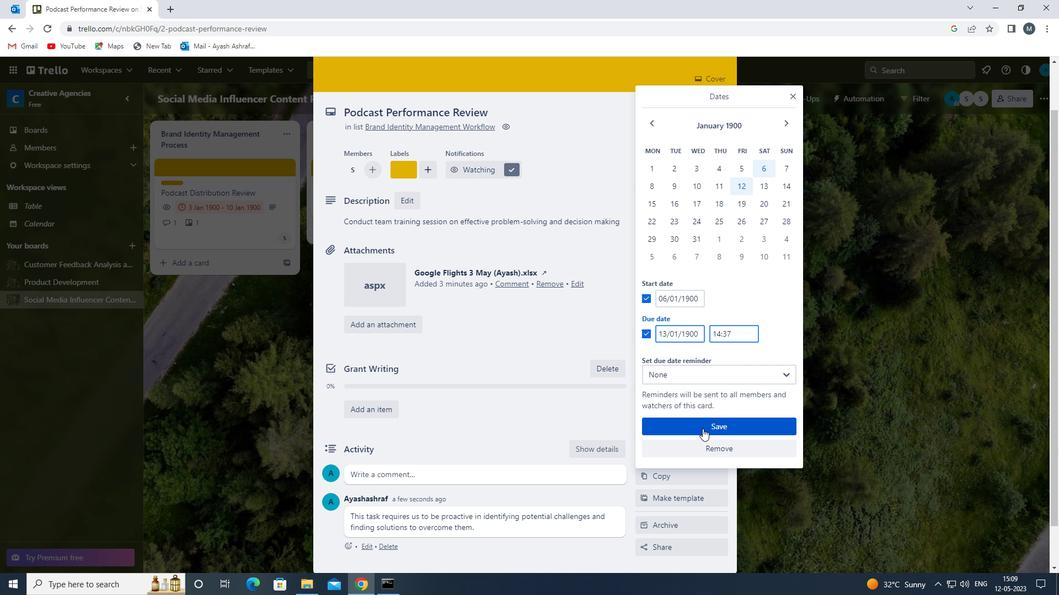 
Action: Mouse pressed left at (703, 425)
Screenshot: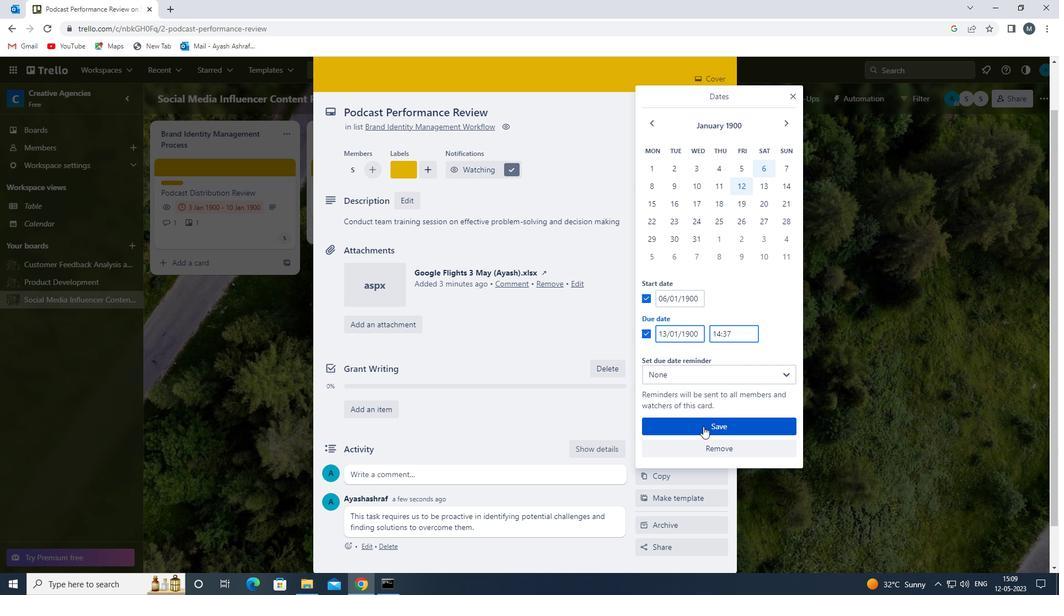 
Action: Mouse moved to (535, 418)
Screenshot: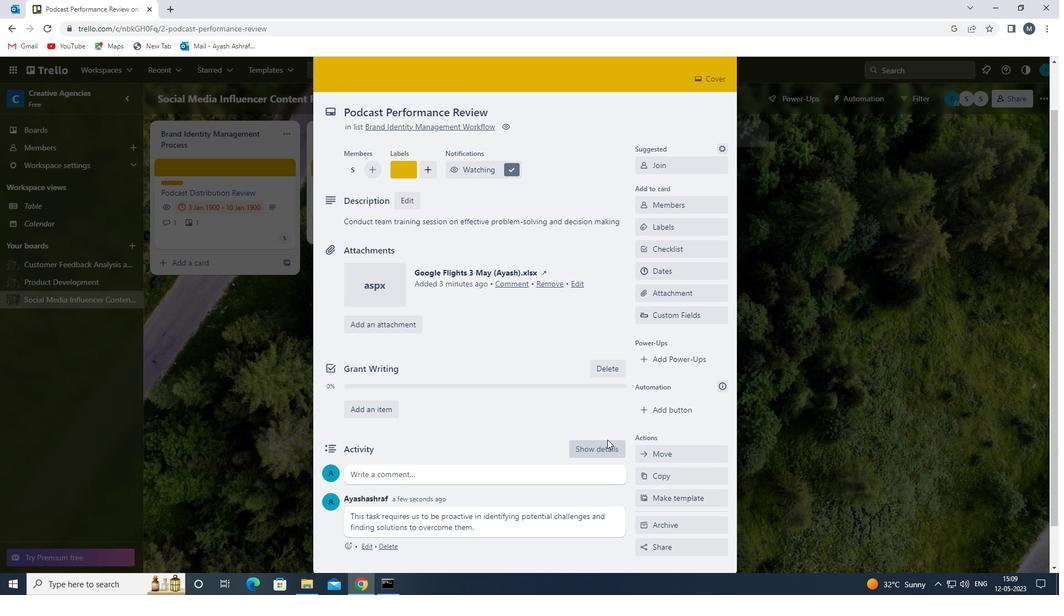 
Action: Mouse scrolled (535, 418) with delta (0, 0)
Screenshot: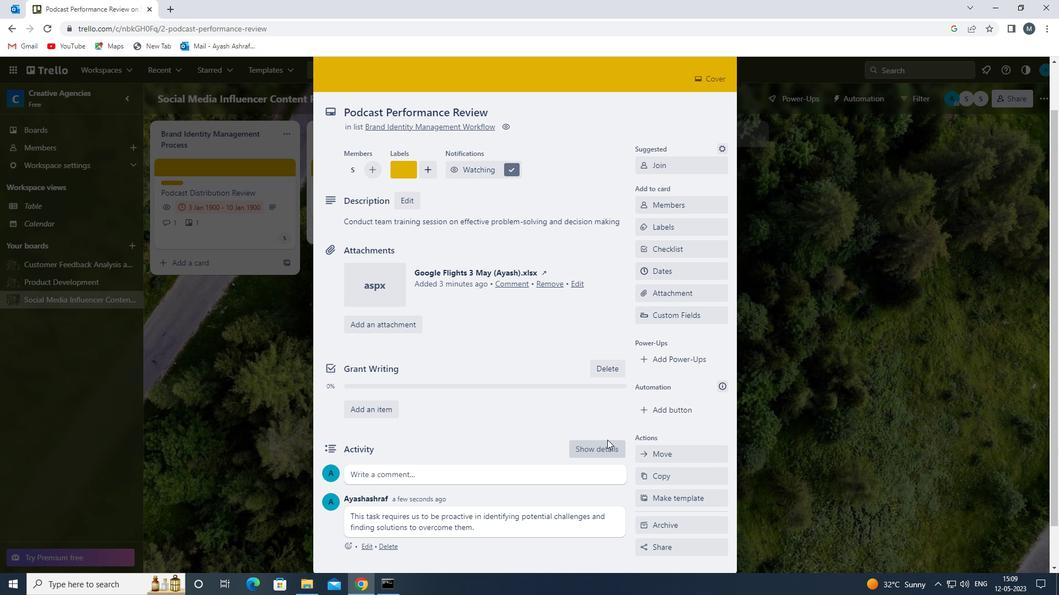 
Action: Mouse scrolled (535, 418) with delta (0, 0)
Screenshot: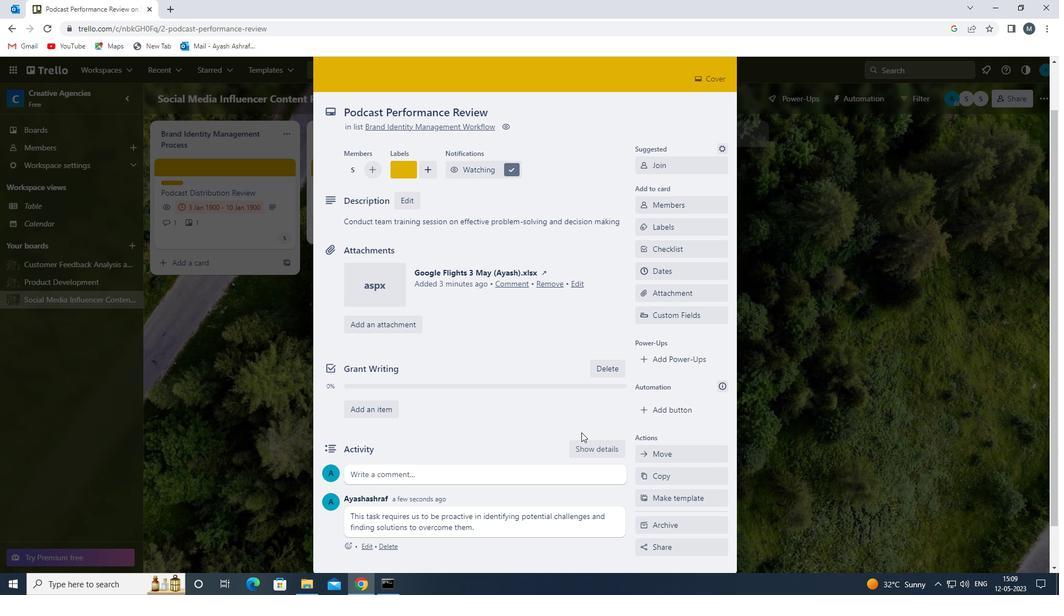 
Action: Mouse moved to (535, 418)
Screenshot: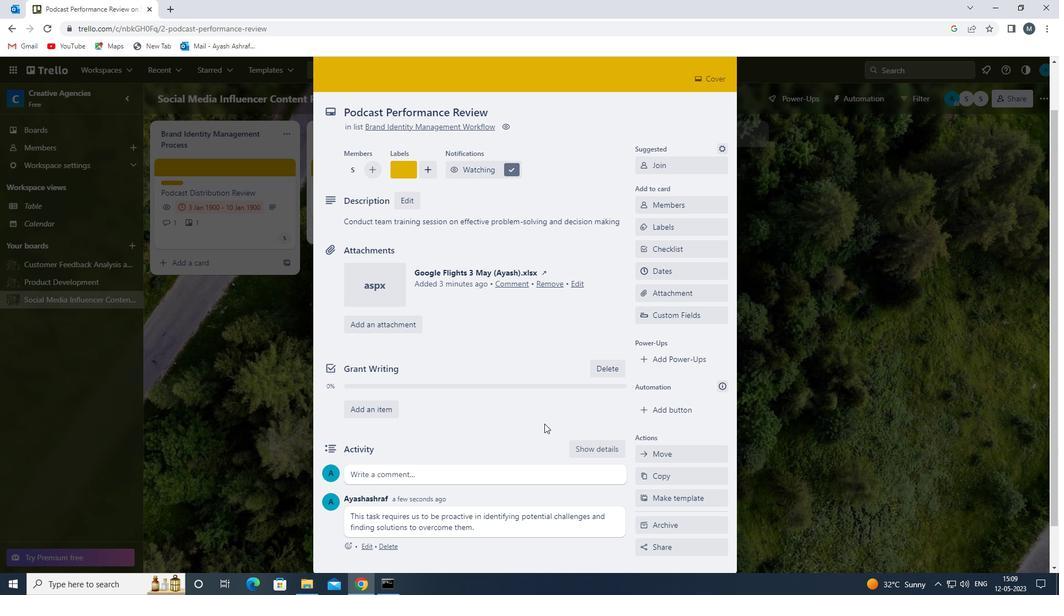 
Action: Mouse scrolled (535, 418) with delta (0, 0)
Screenshot: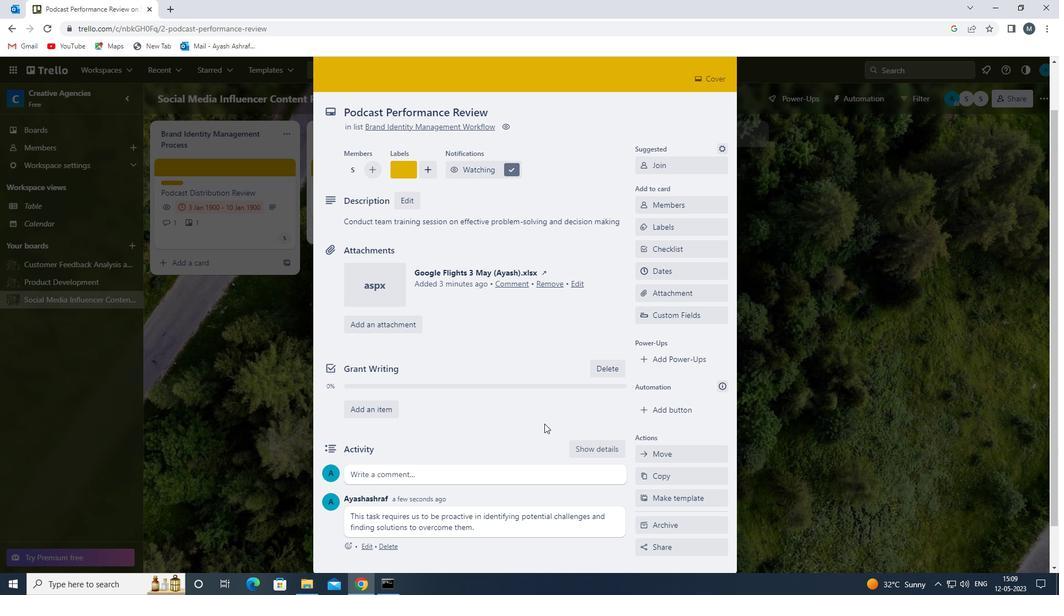 
Action: Mouse moved to (534, 412)
Screenshot: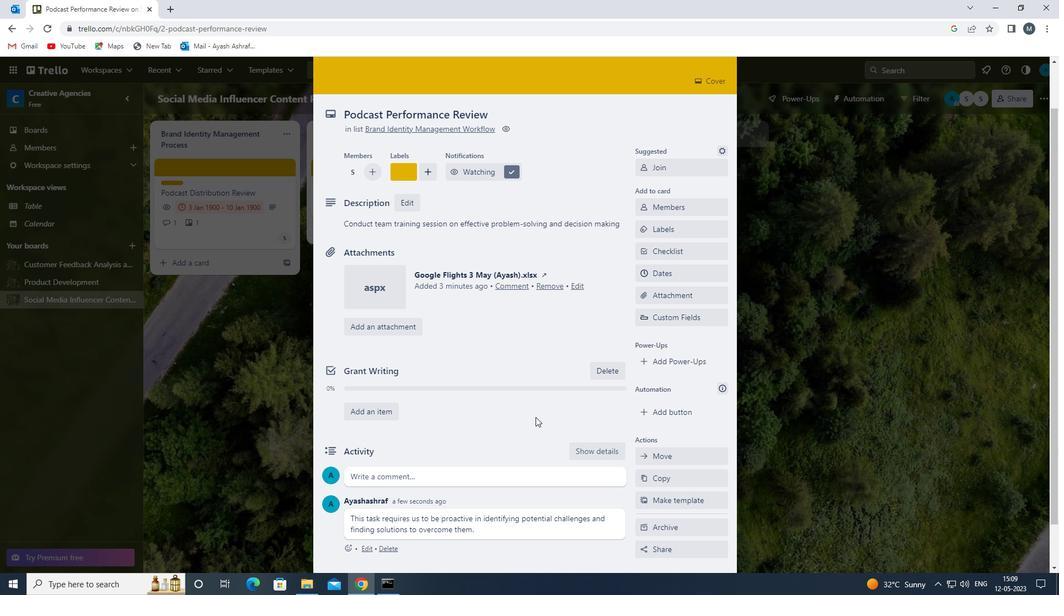 
Action: Mouse scrolled (534, 412) with delta (0, 0)
Screenshot: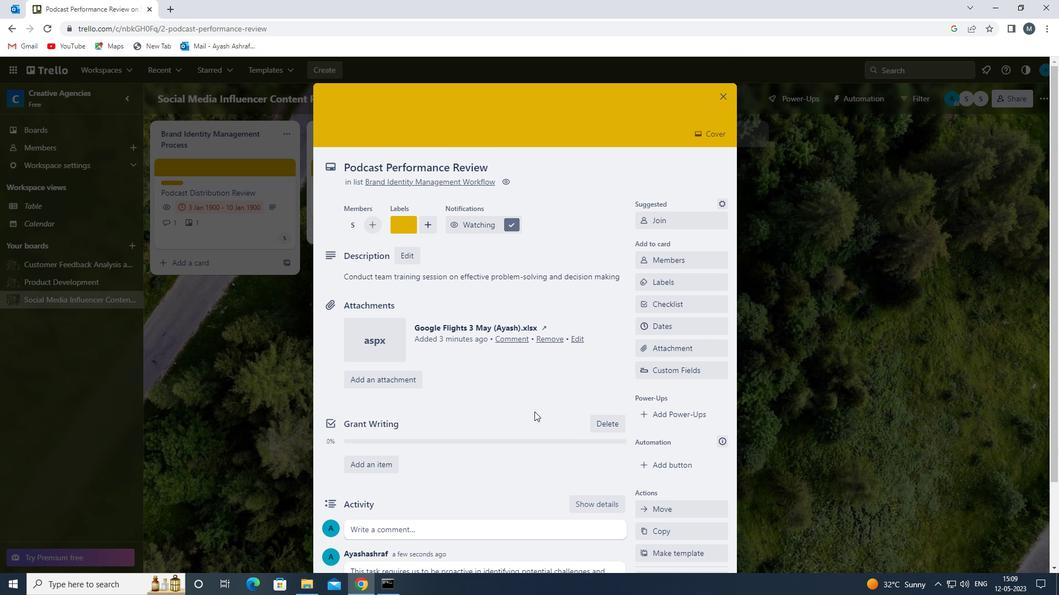 
Action: Mouse scrolled (534, 412) with delta (0, 0)
Screenshot: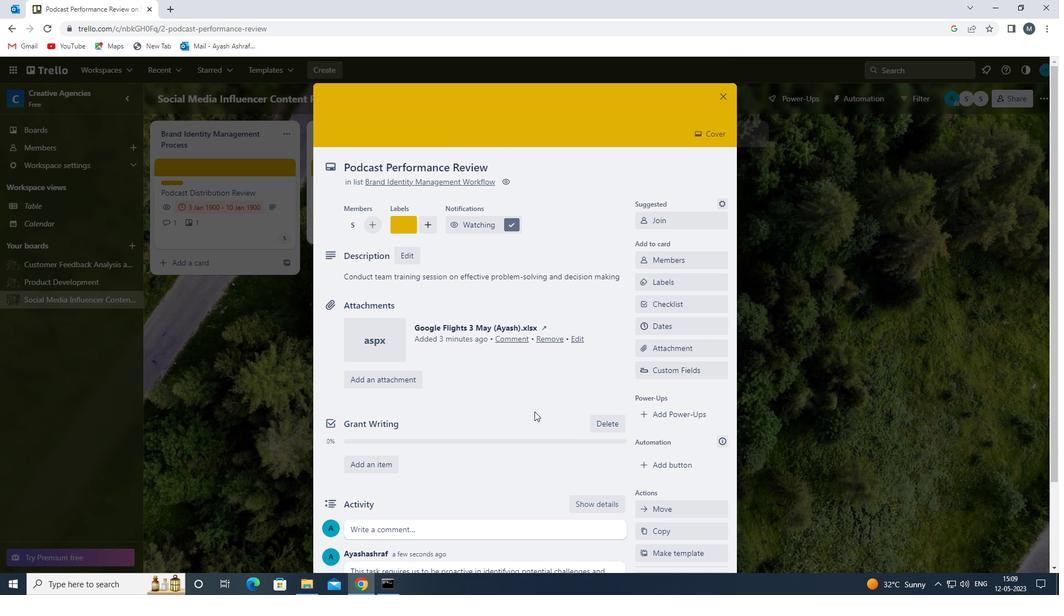 
